 Task: Look for space in Silva Jardim, Brazil from 12th June, 2023 to 15th June, 2023 for 2 adults in price range Rs.10000 to Rs.15000. Place can be entire place with 1  bedroom having 1 bed and 1 bathroom. Property type can be hotel. Amenities needed are: washing machine, . Booking option can be shelf check-in. Required host language is Spanish.
Action: Mouse moved to (438, 104)
Screenshot: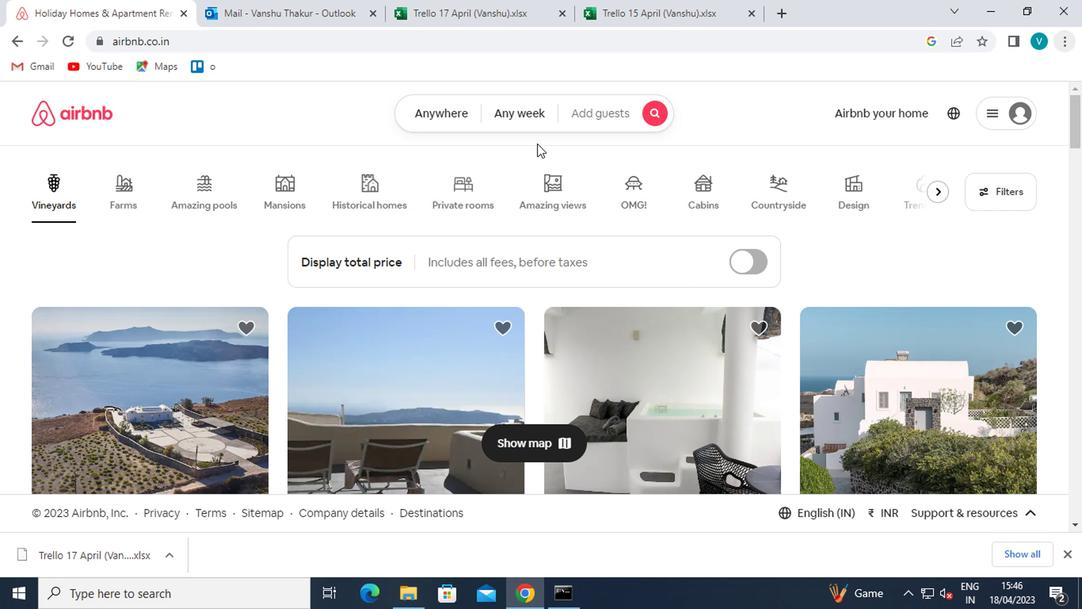 
Action: Mouse pressed left at (438, 104)
Screenshot: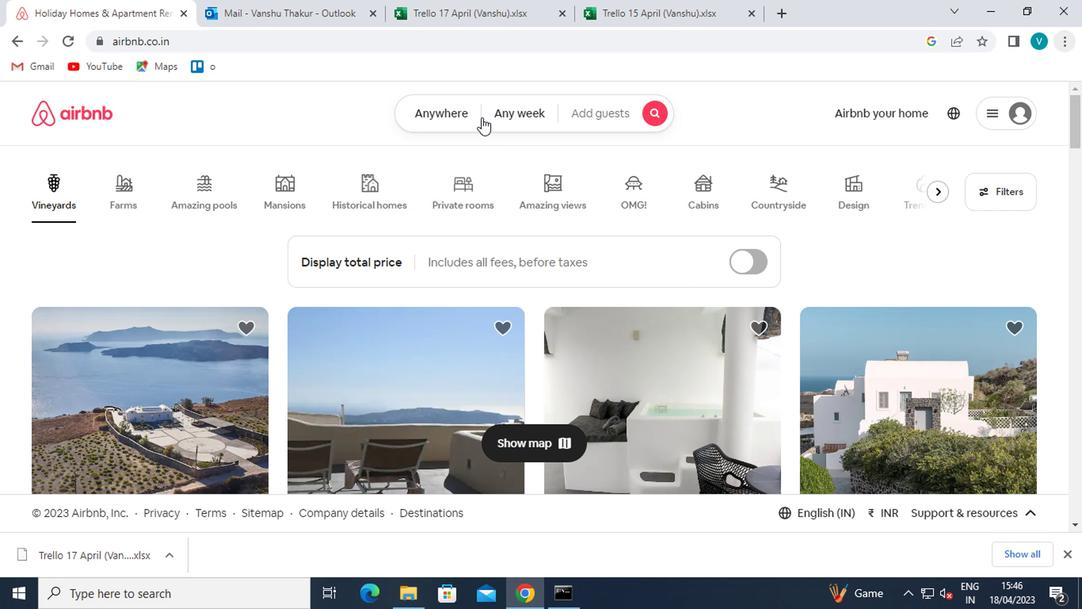 
Action: Mouse moved to (360, 192)
Screenshot: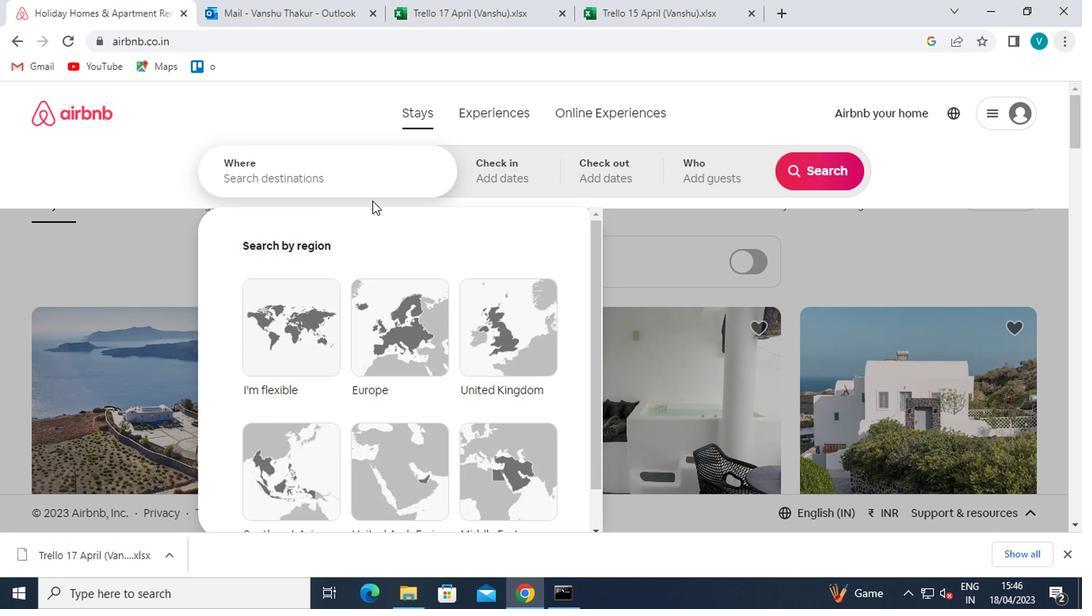 
Action: Mouse pressed left at (360, 192)
Screenshot: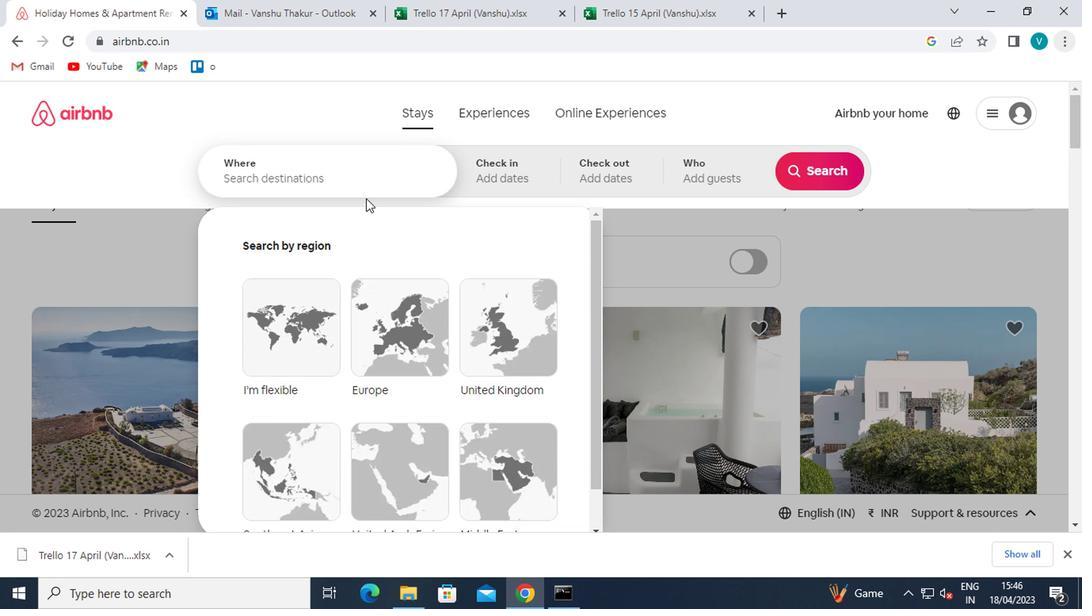 
Action: Mouse moved to (358, 182)
Screenshot: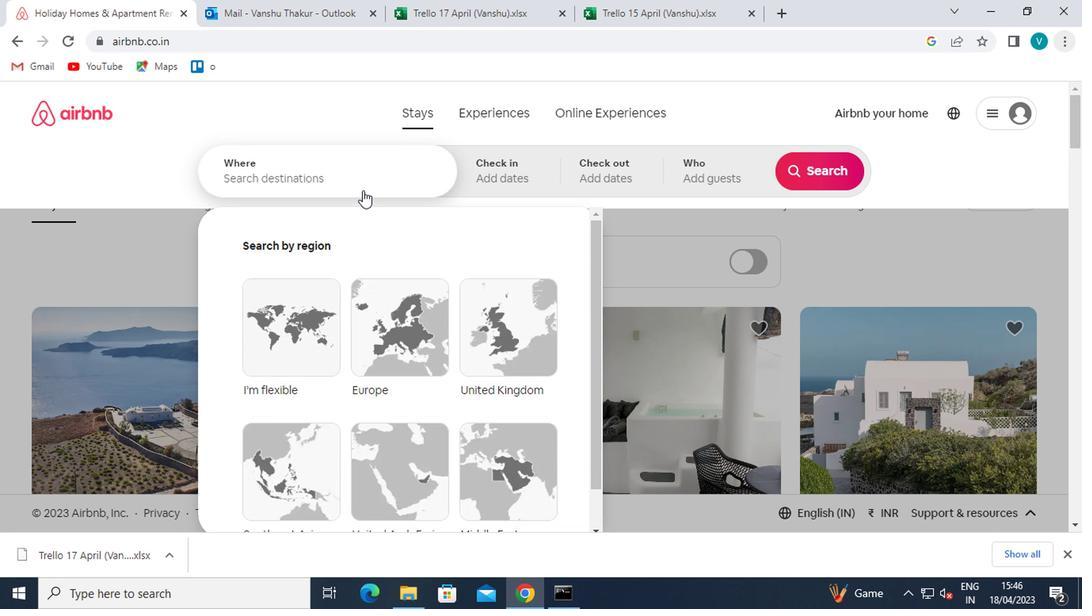 
Action: Mouse pressed left at (358, 182)
Screenshot: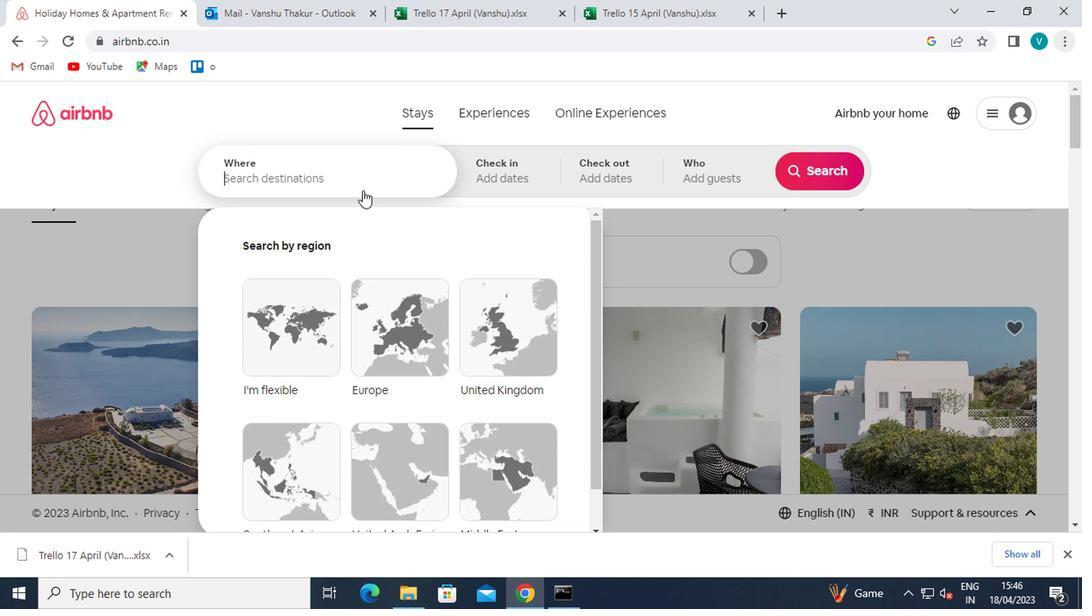 
Action: Key pressed <Key.shift>SILVA<Key.space><Key.shift>JARDIM
Screenshot: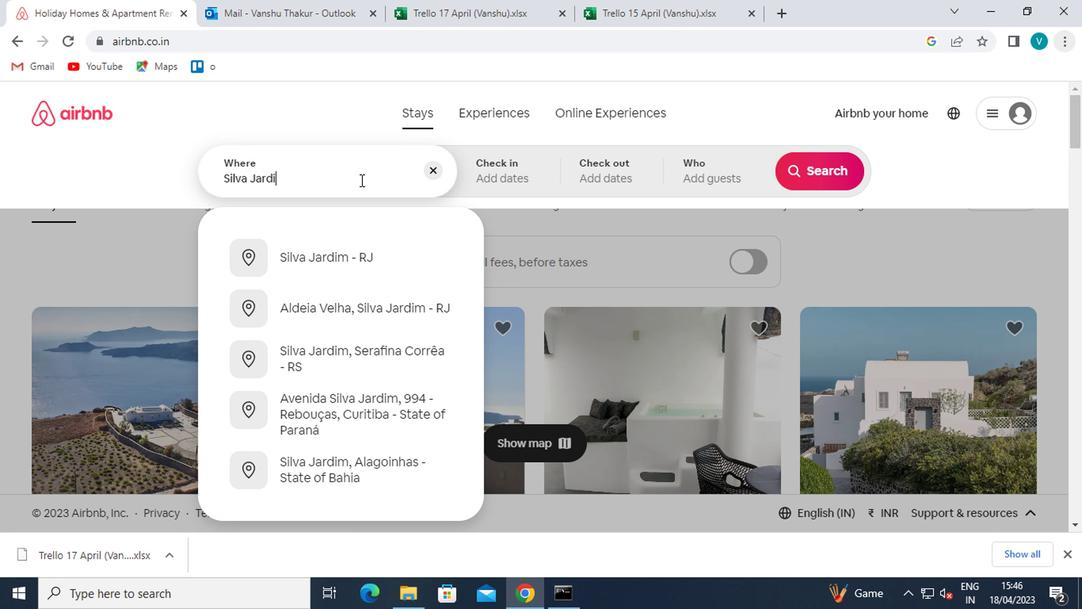 
Action: Mouse moved to (338, 263)
Screenshot: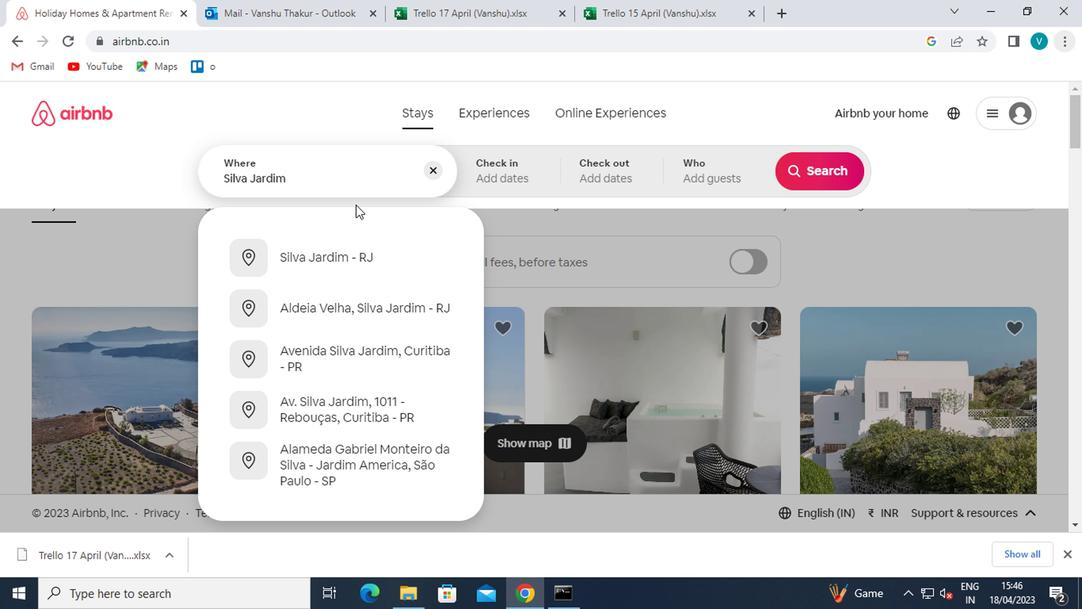 
Action: Mouse pressed left at (338, 263)
Screenshot: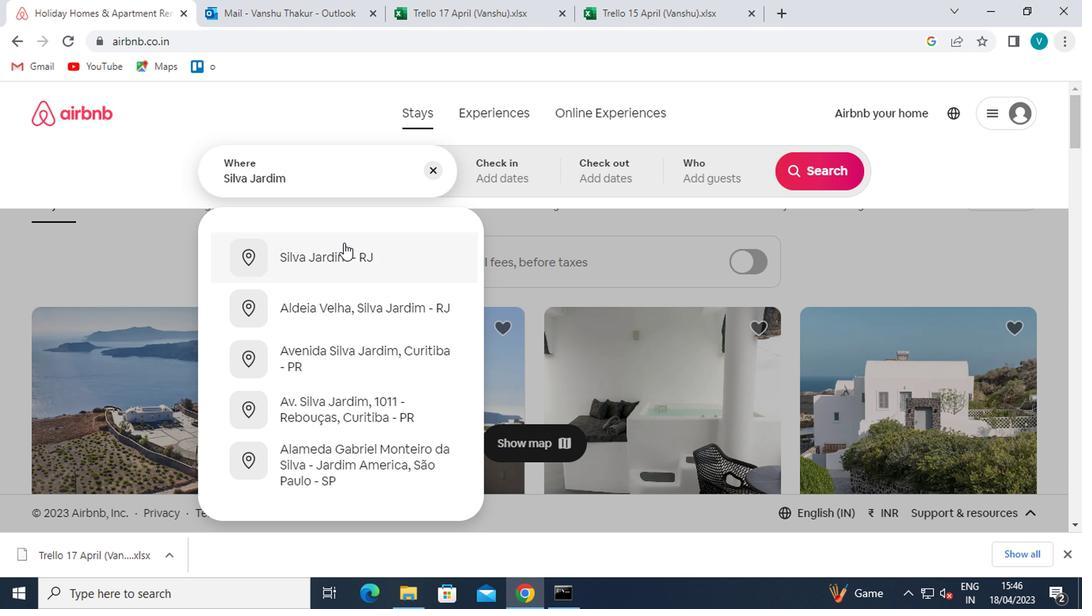 
Action: Mouse moved to (817, 297)
Screenshot: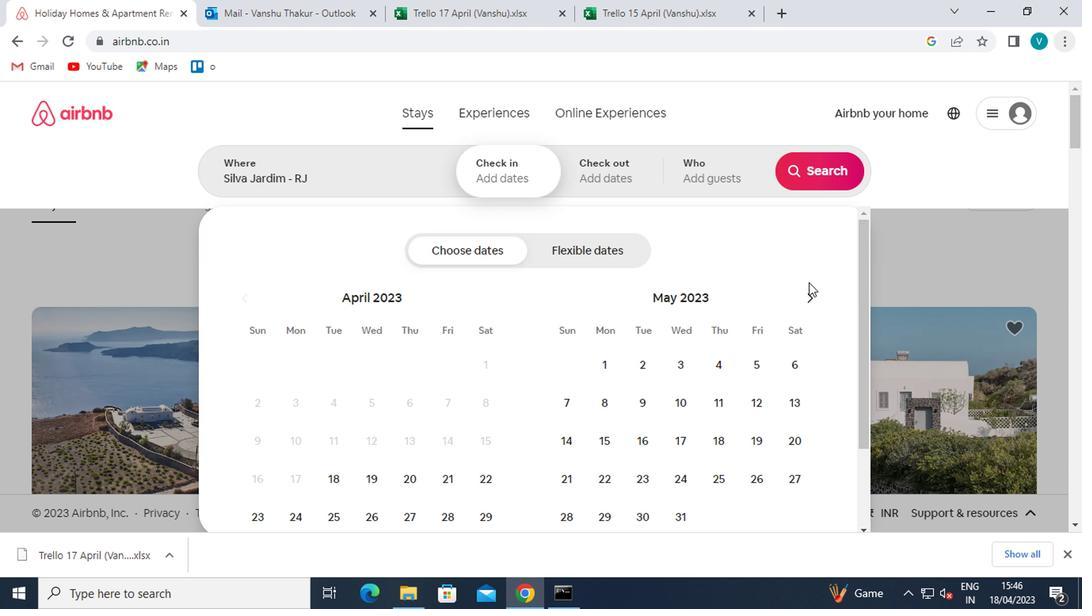 
Action: Mouse pressed left at (817, 297)
Screenshot: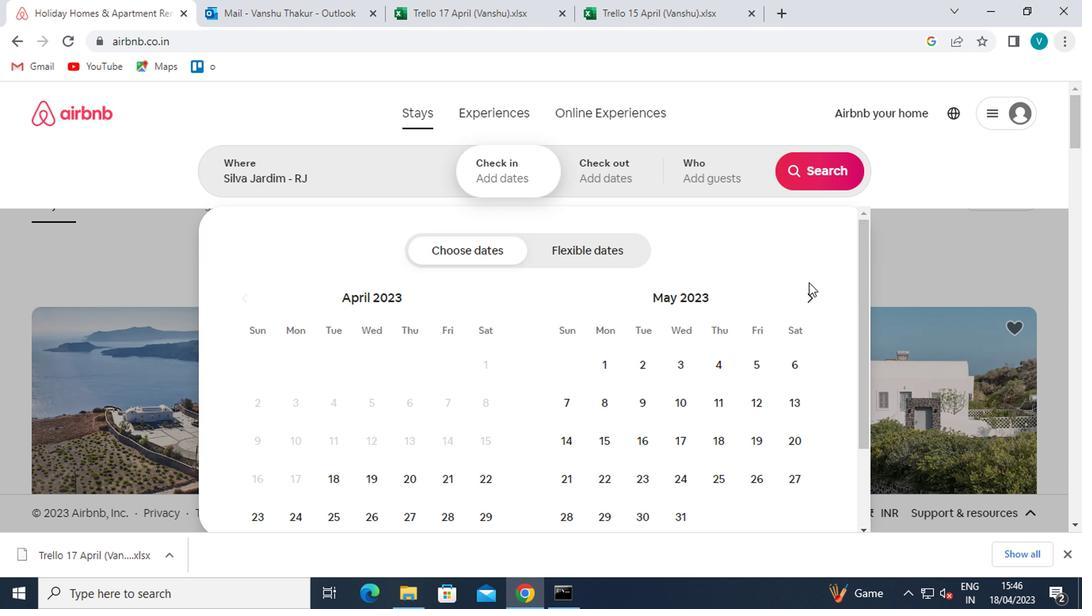 
Action: Mouse moved to (610, 437)
Screenshot: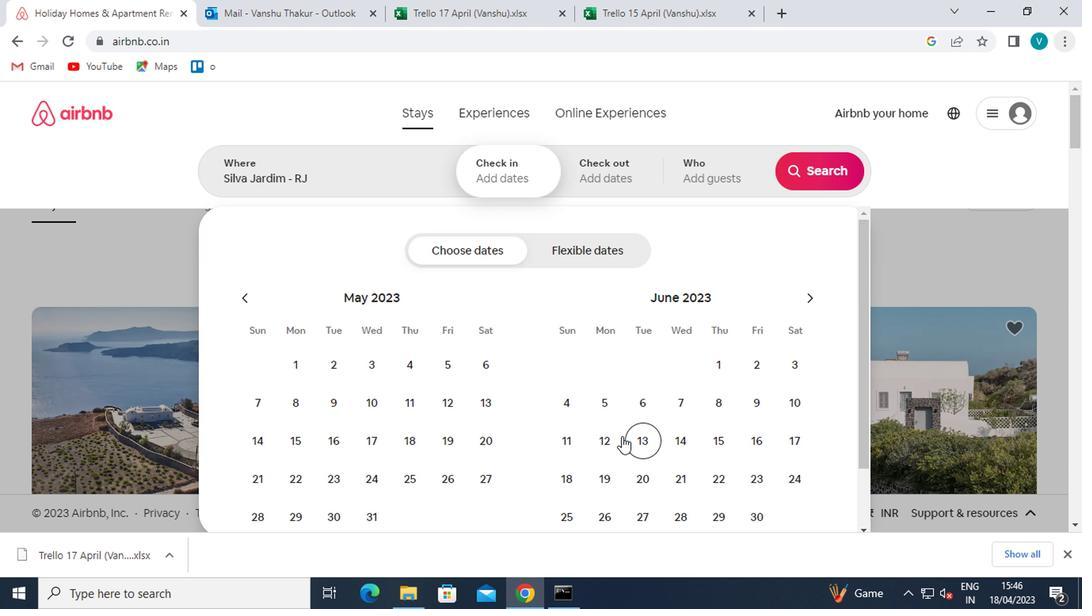 
Action: Mouse pressed left at (610, 437)
Screenshot: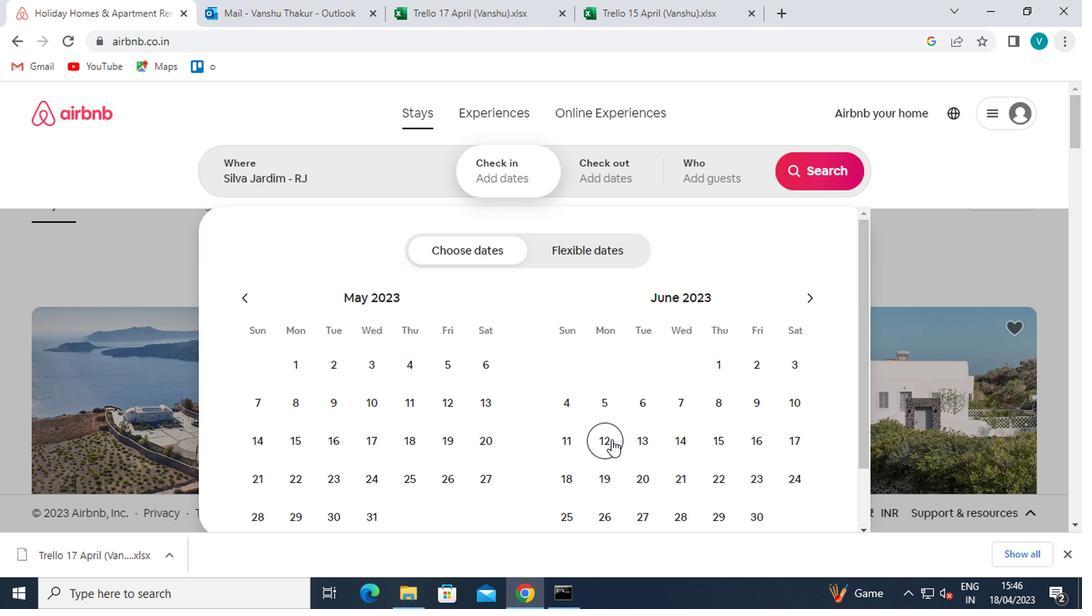 
Action: Mouse moved to (705, 438)
Screenshot: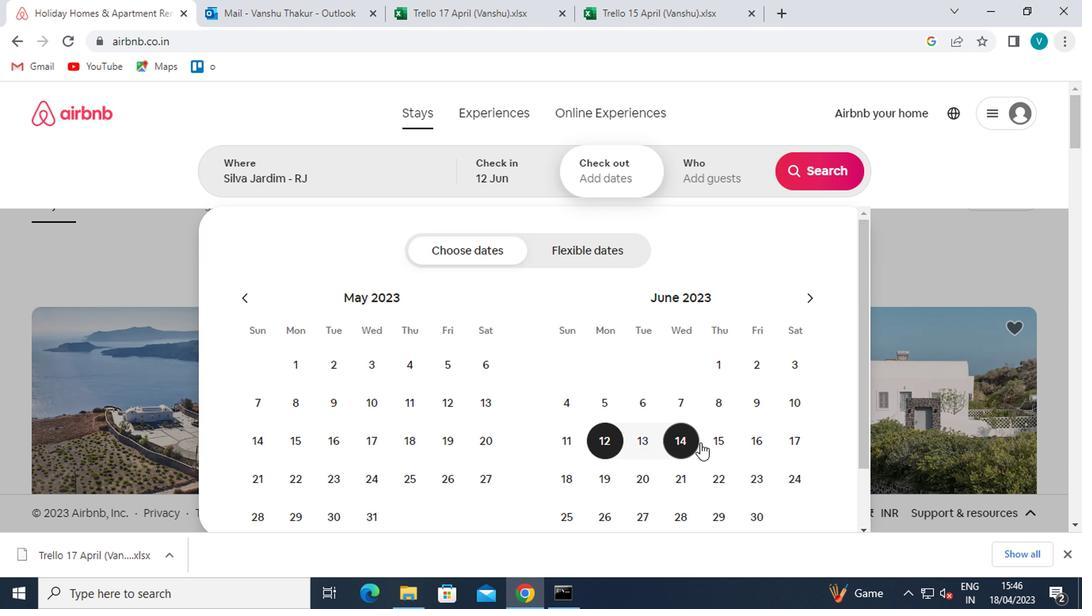 
Action: Mouse pressed left at (705, 438)
Screenshot: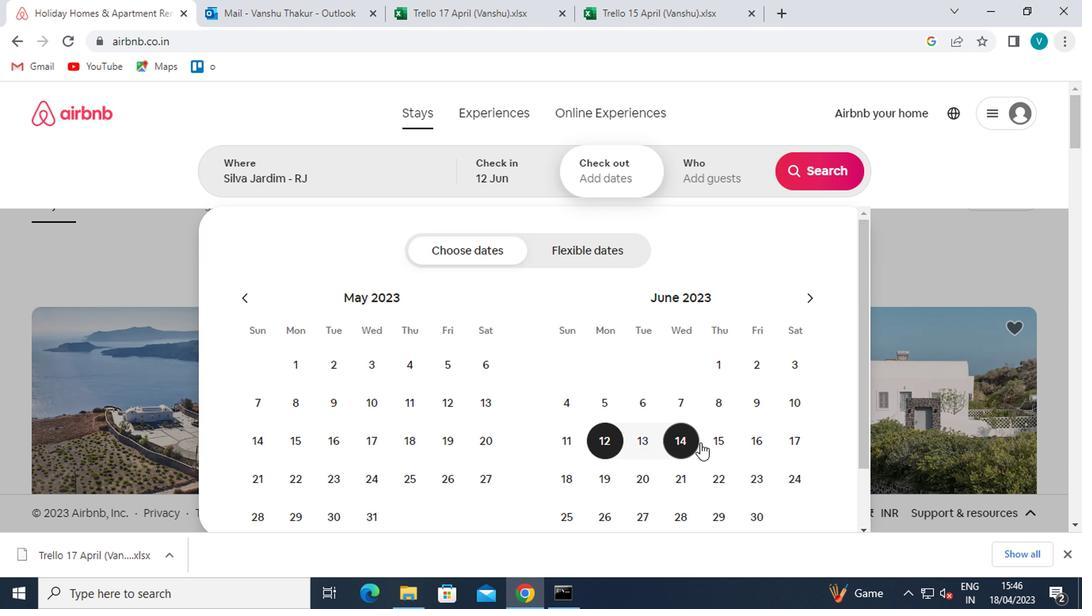 
Action: Mouse moved to (727, 183)
Screenshot: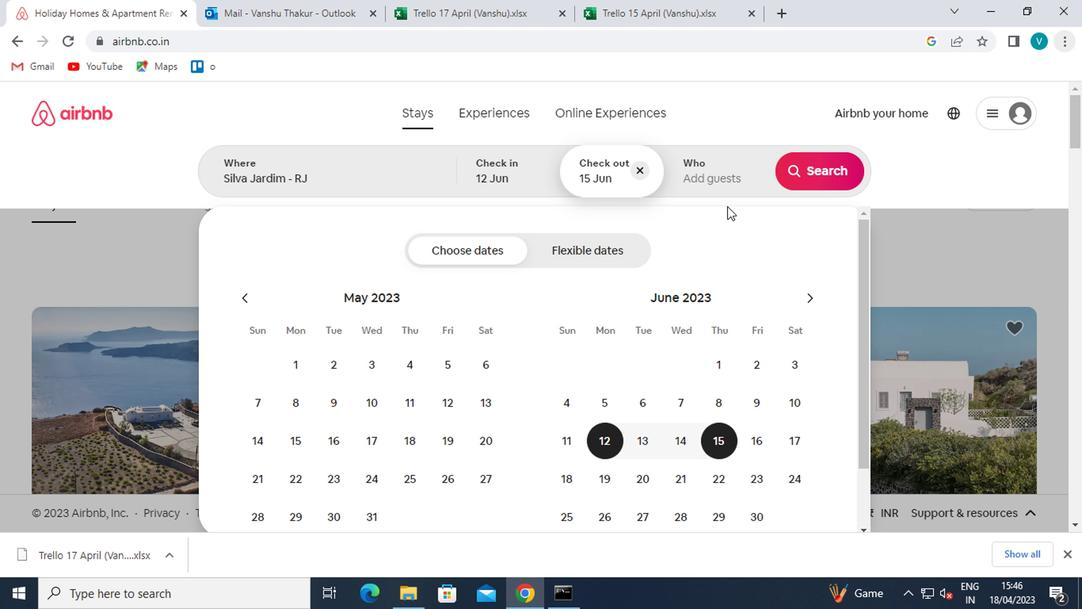 
Action: Mouse pressed left at (727, 183)
Screenshot: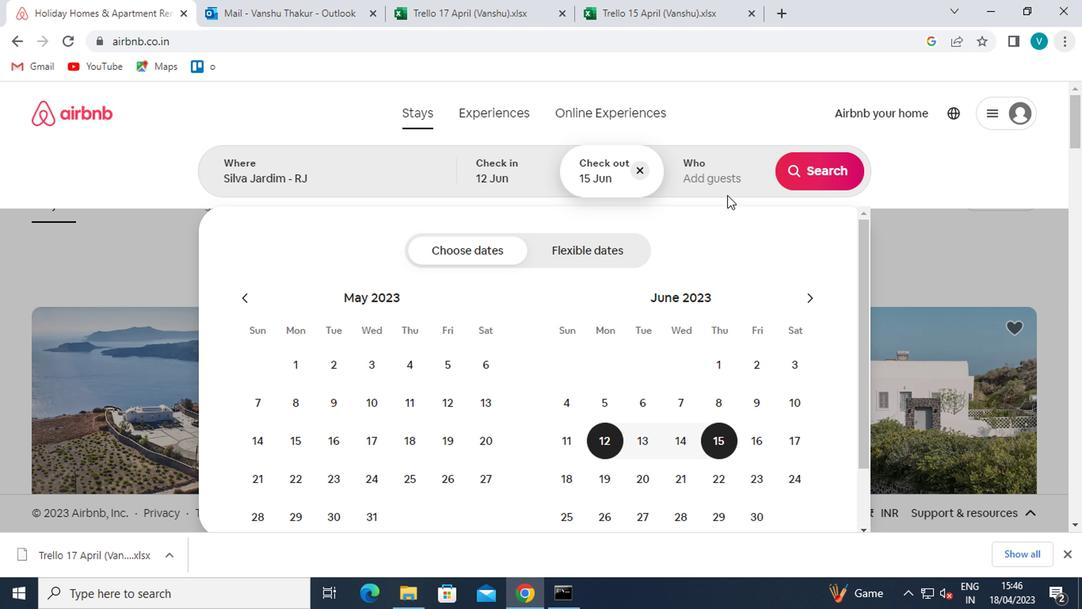 
Action: Mouse moved to (823, 254)
Screenshot: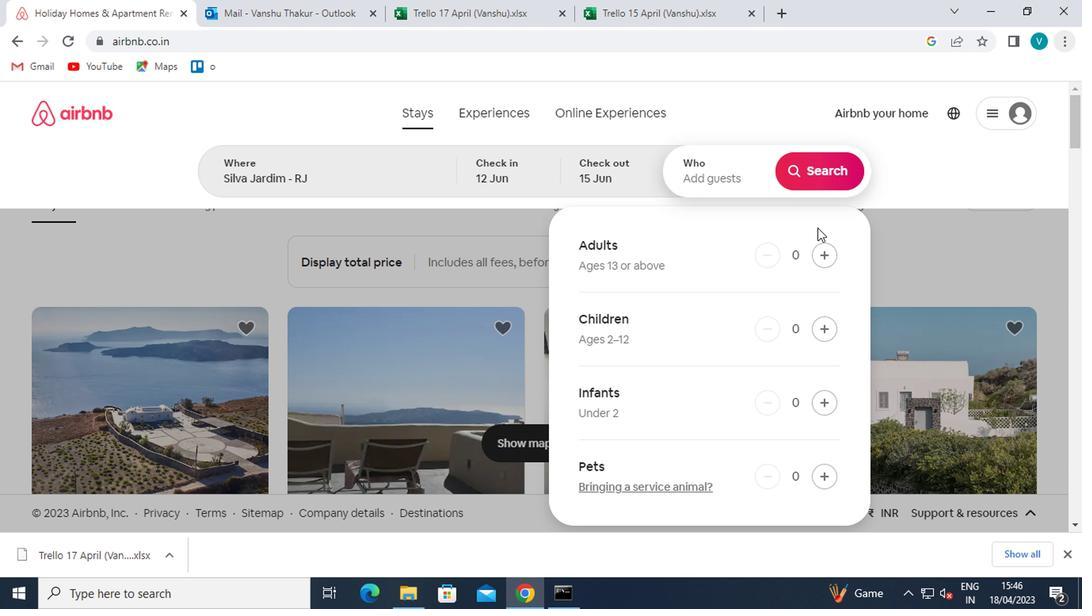 
Action: Mouse pressed left at (823, 254)
Screenshot: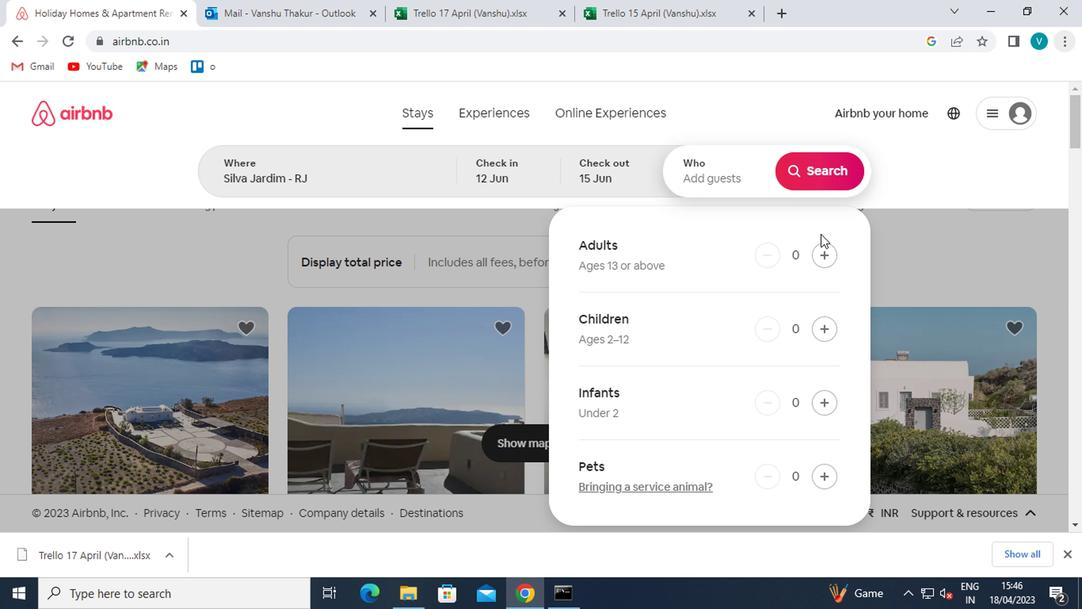 
Action: Mouse pressed left at (823, 254)
Screenshot: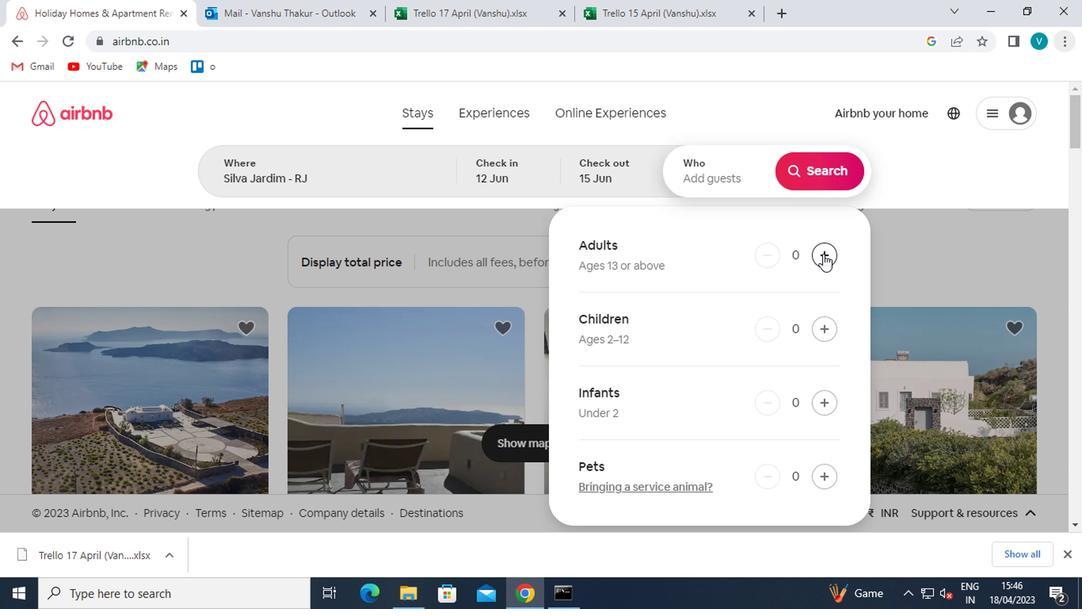 
Action: Mouse moved to (811, 183)
Screenshot: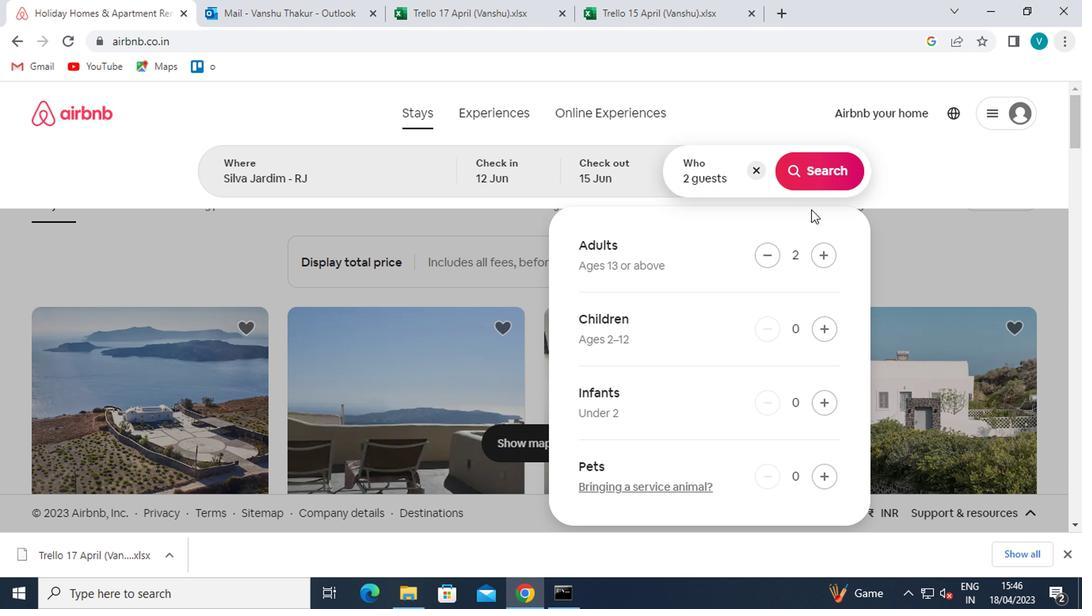
Action: Mouse pressed left at (811, 183)
Screenshot: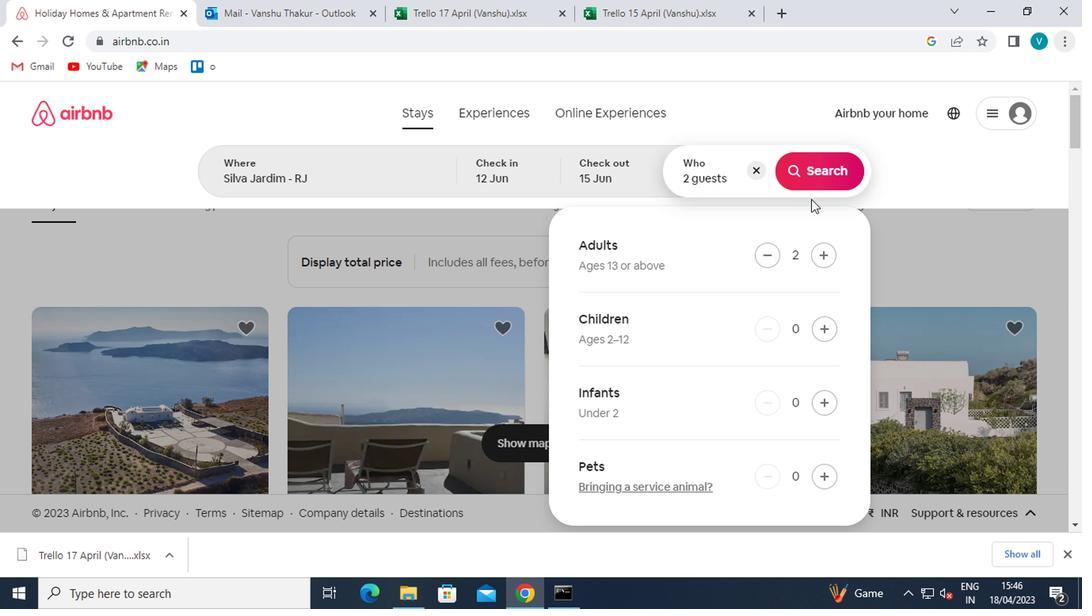 
Action: Mouse moved to (1007, 173)
Screenshot: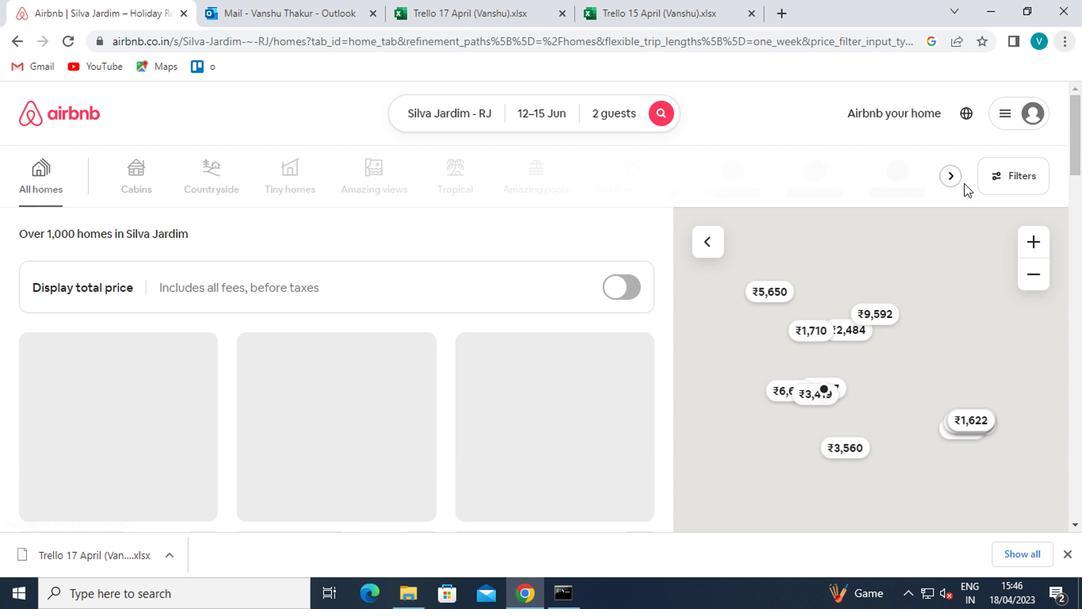 
Action: Mouse pressed left at (1007, 173)
Screenshot: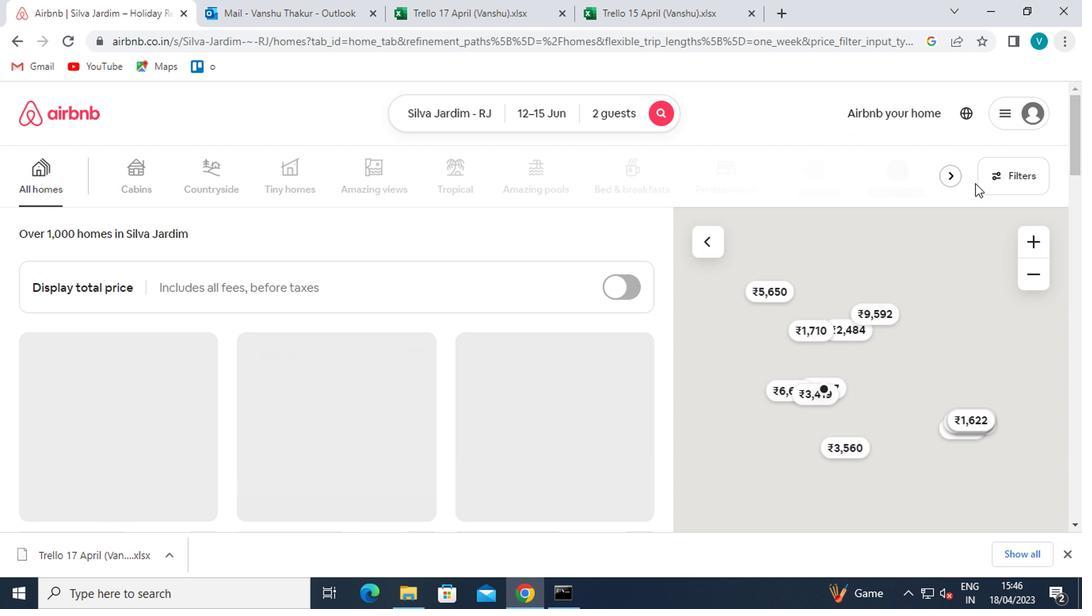 
Action: Mouse moved to (387, 366)
Screenshot: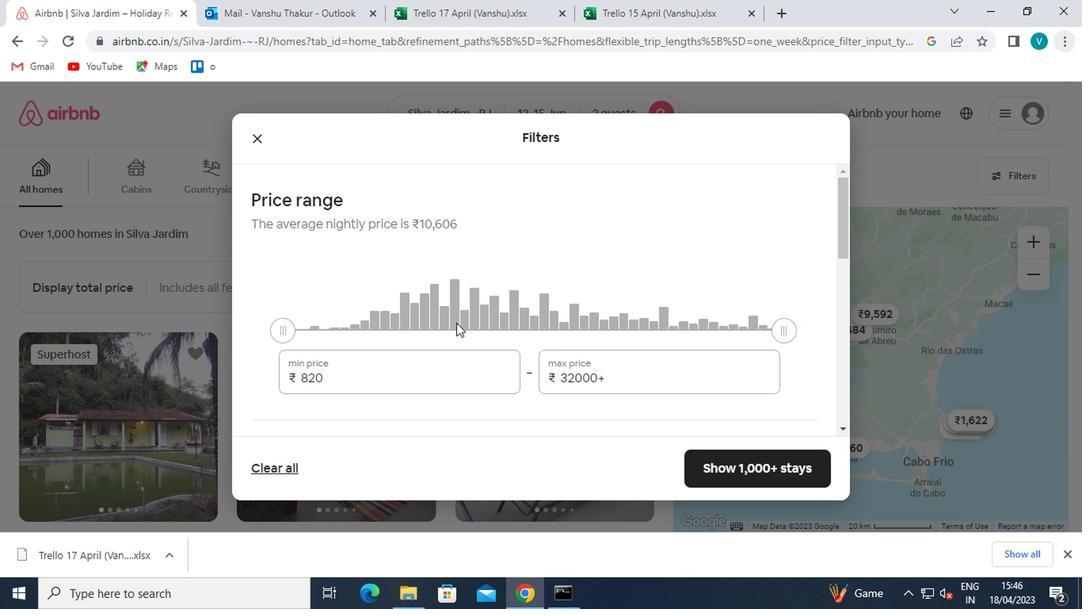 
Action: Mouse pressed left at (387, 366)
Screenshot: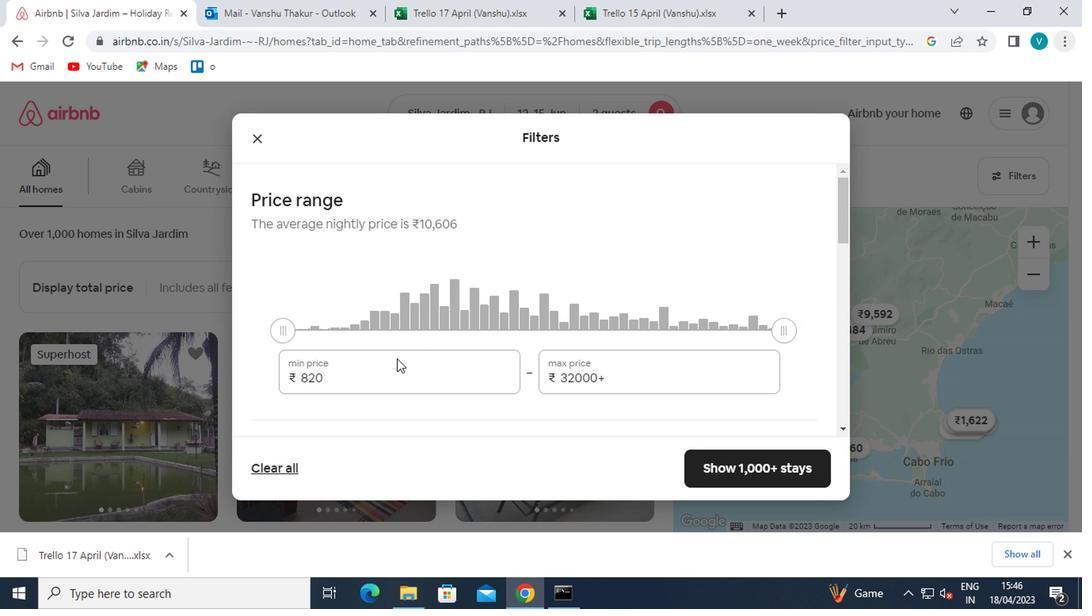 
Action: Key pressed <Key.backspace><Key.backspace><Key.backspace>10000
Screenshot: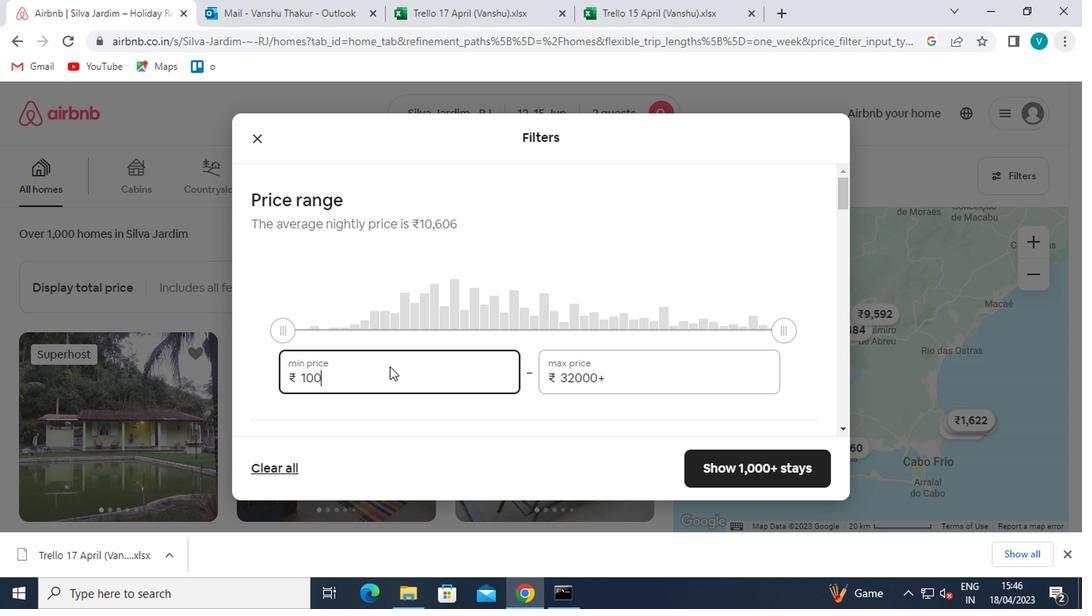 
Action: Mouse moved to (640, 392)
Screenshot: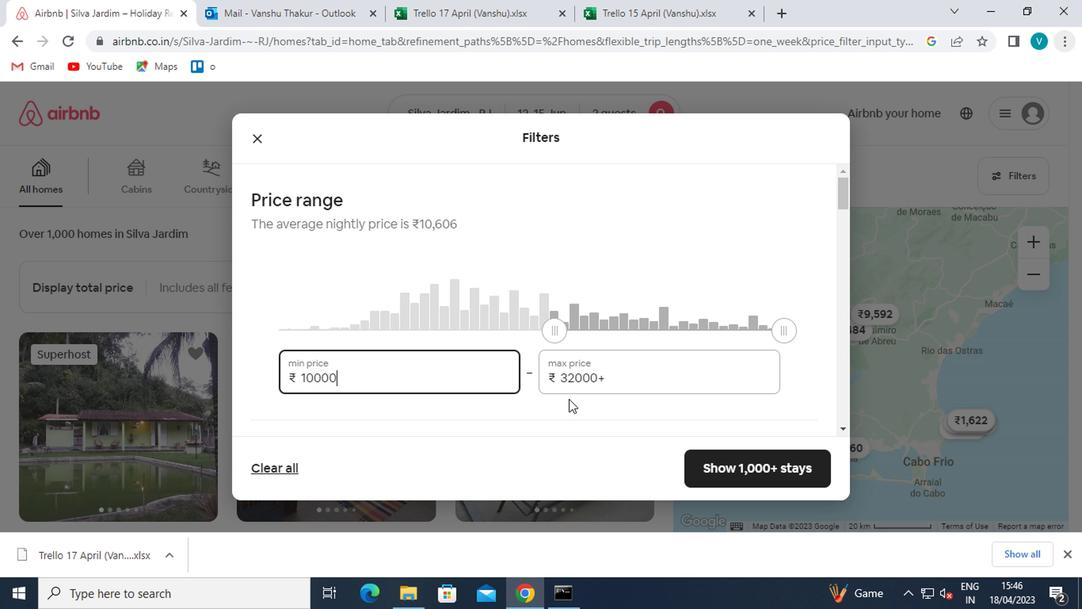 
Action: Mouse pressed left at (640, 392)
Screenshot: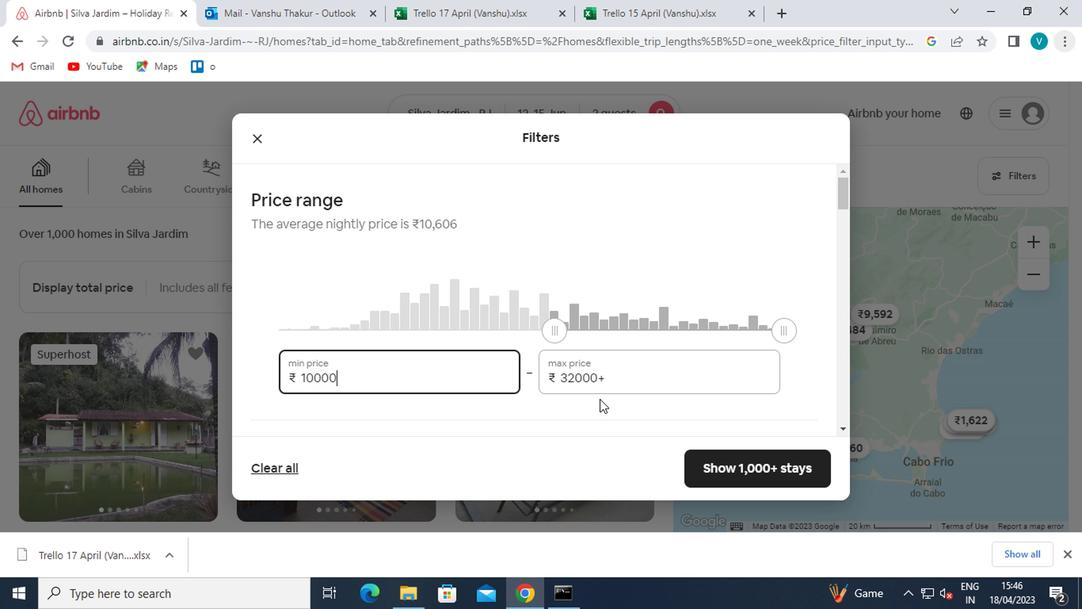 
Action: Mouse moved to (646, 384)
Screenshot: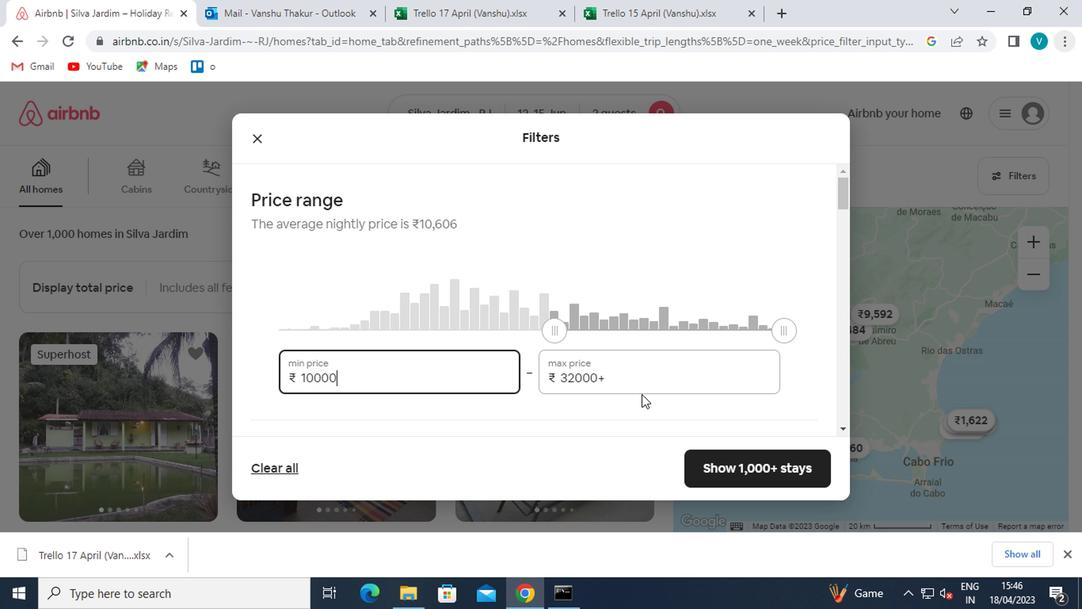 
Action: Mouse pressed left at (646, 384)
Screenshot: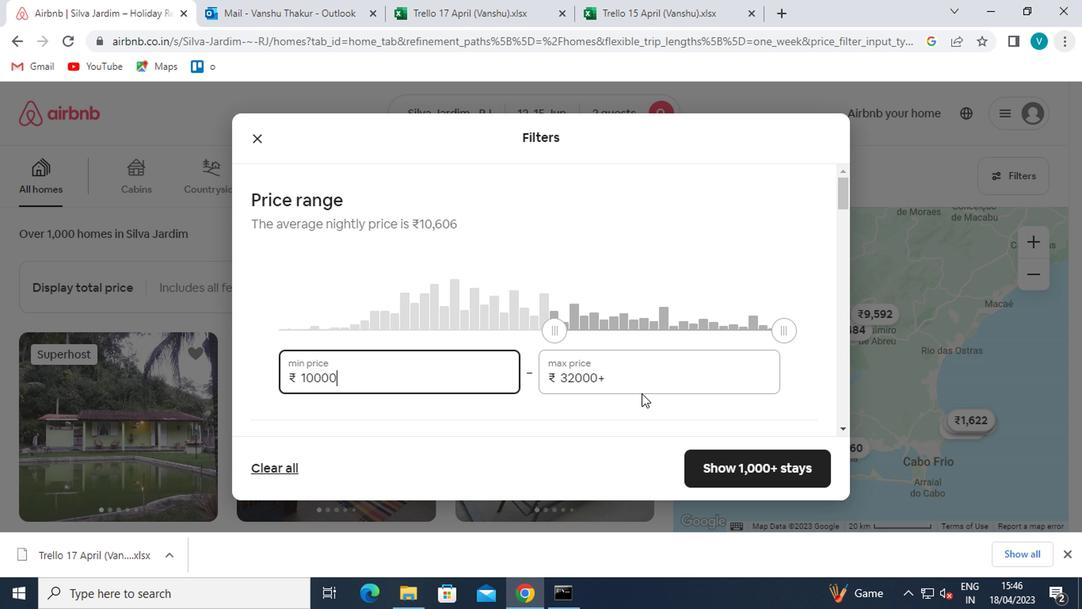 
Action: Mouse moved to (561, 327)
Screenshot: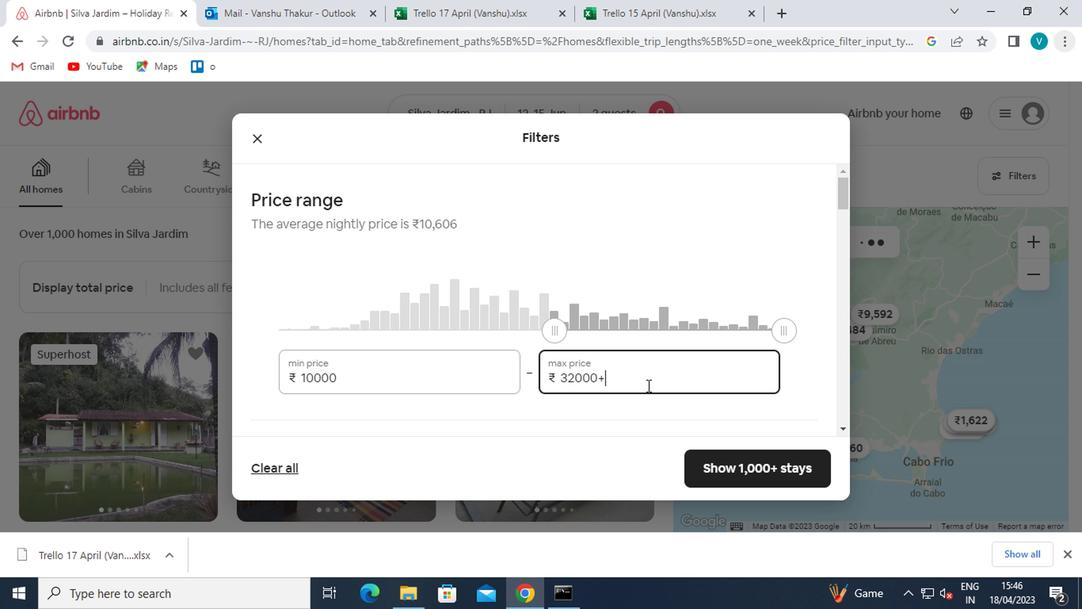 
Action: Key pressed <Key.backspace><Key.backspace><Key.backspace><Key.backspace><Key.backspace><Key.backspace>150000<Key.backspace>
Screenshot: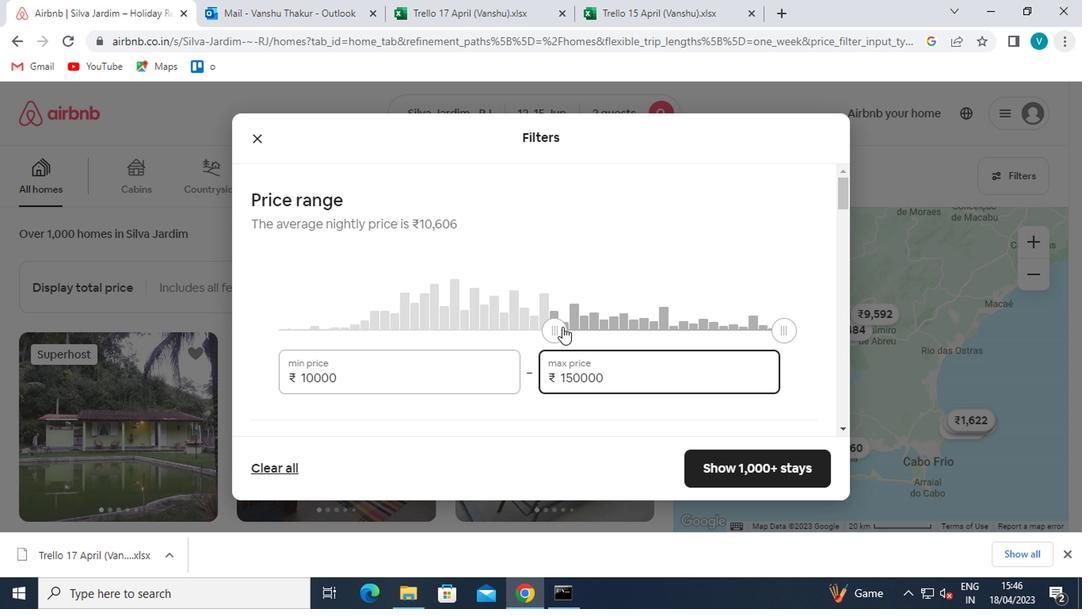 
Action: Mouse moved to (561, 337)
Screenshot: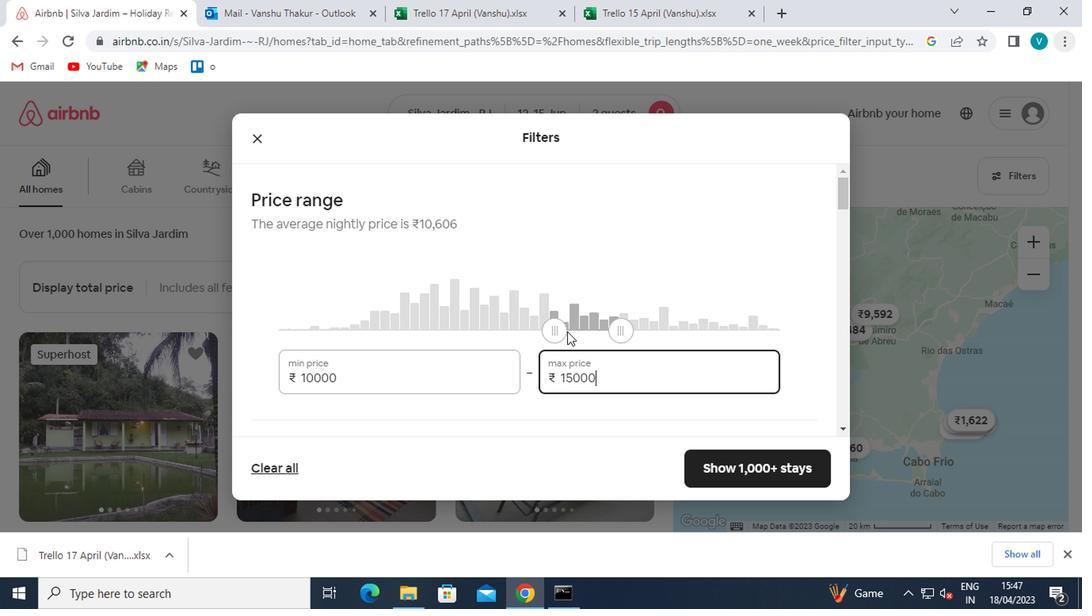 
Action: Mouse scrolled (561, 336) with delta (0, -1)
Screenshot: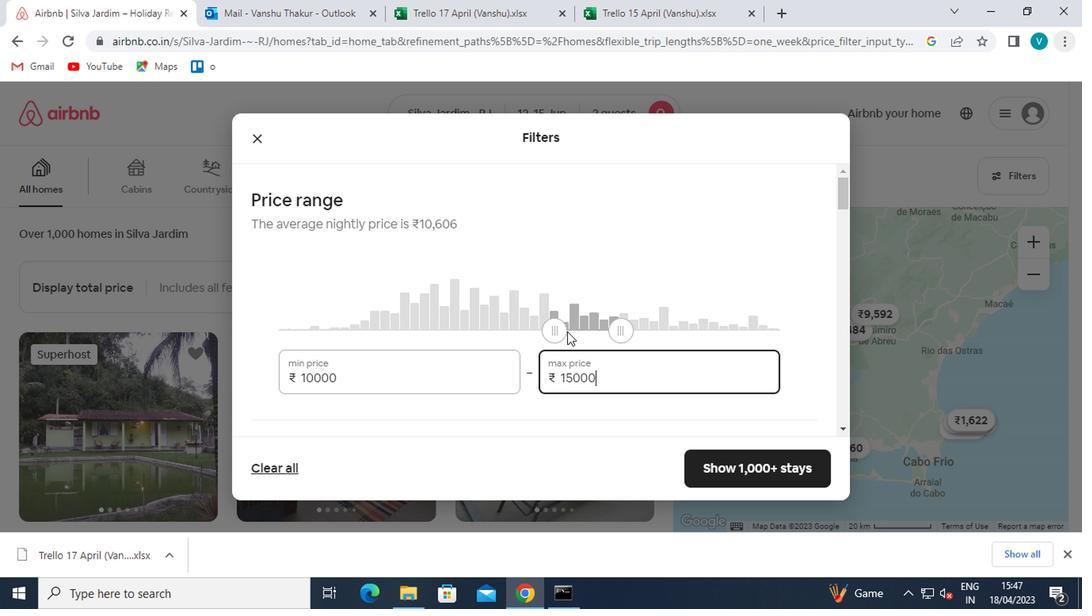 
Action: Mouse scrolled (561, 336) with delta (0, -1)
Screenshot: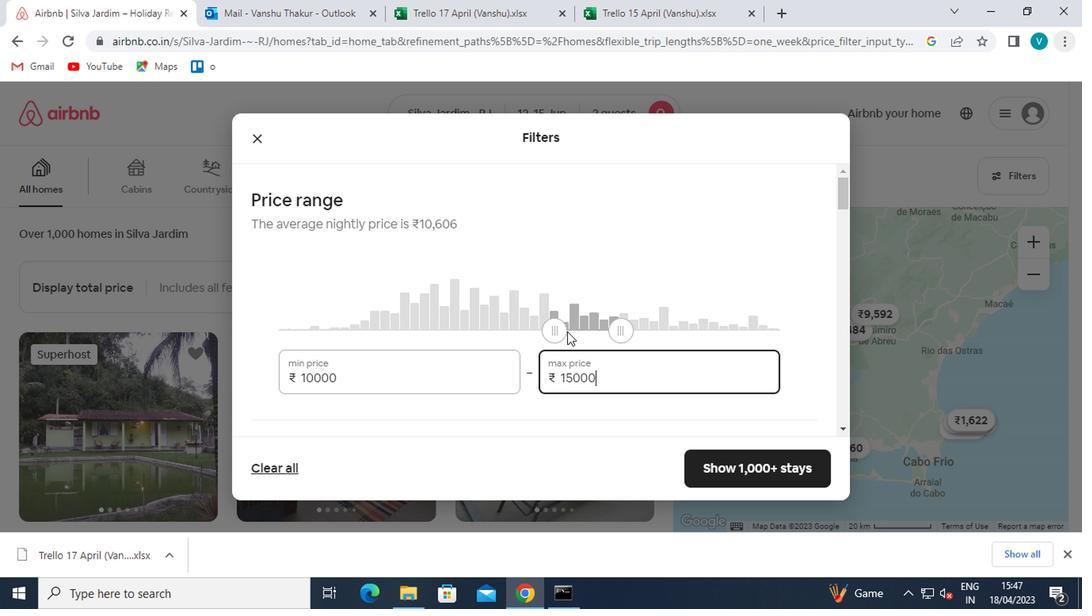 
Action: Mouse moved to (273, 346)
Screenshot: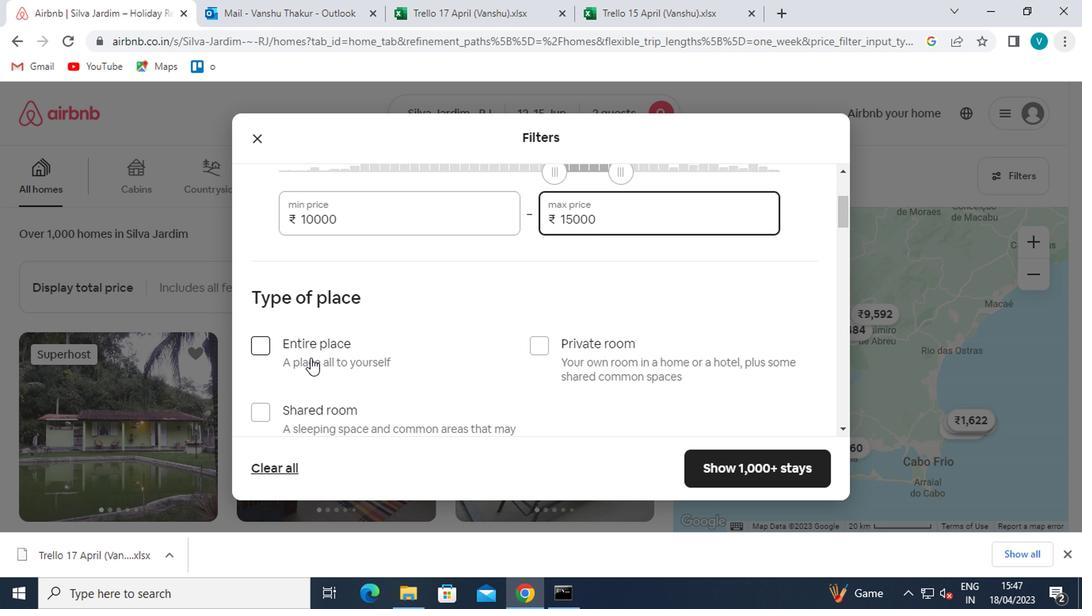 
Action: Mouse pressed left at (273, 346)
Screenshot: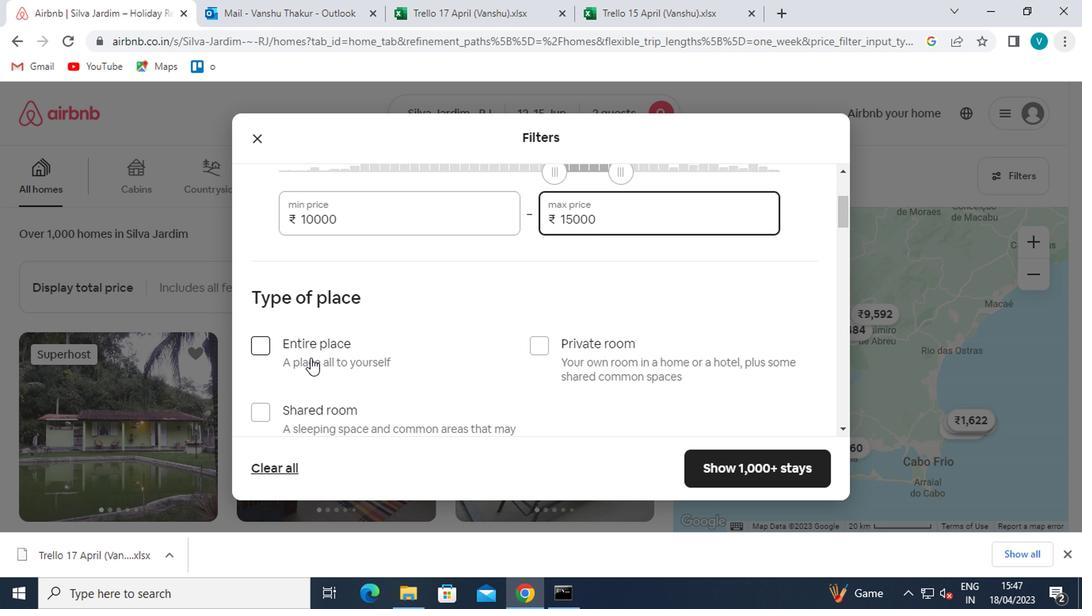 
Action: Mouse moved to (289, 345)
Screenshot: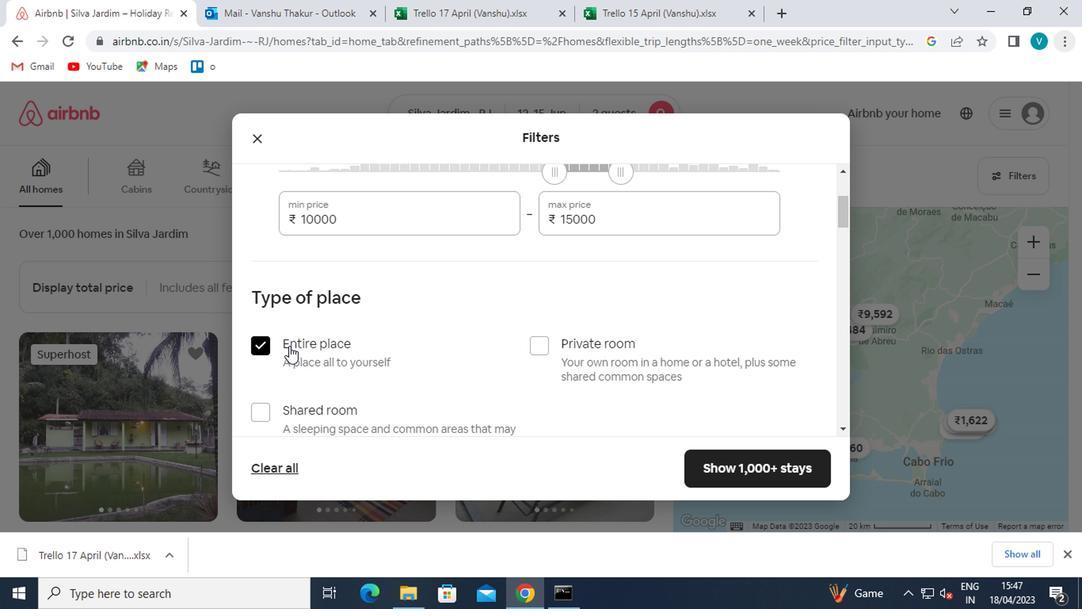 
Action: Mouse scrolled (289, 345) with delta (0, 0)
Screenshot: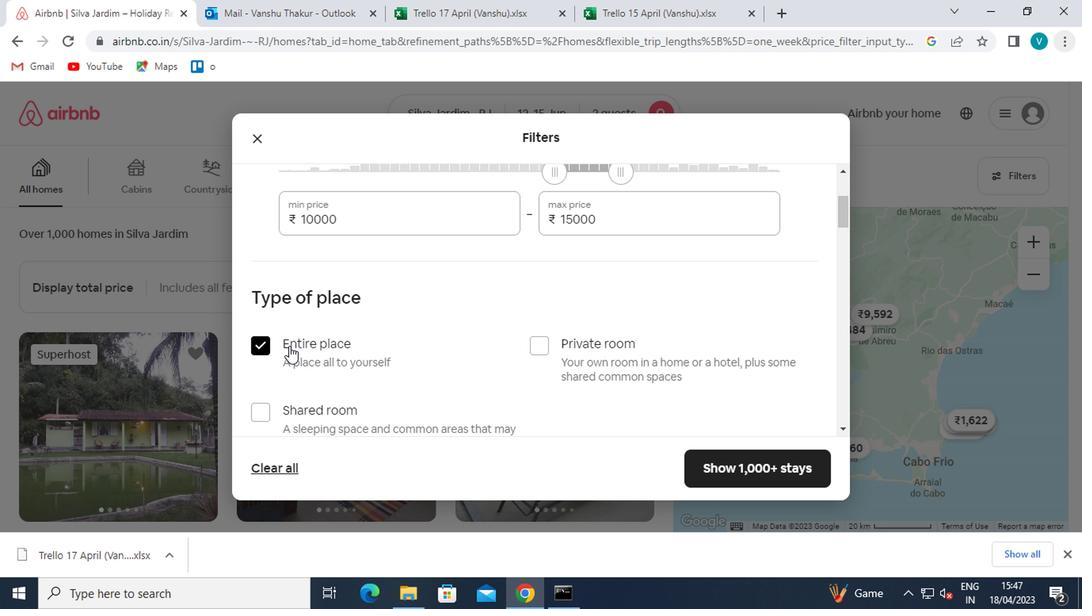 
Action: Mouse moved to (290, 346)
Screenshot: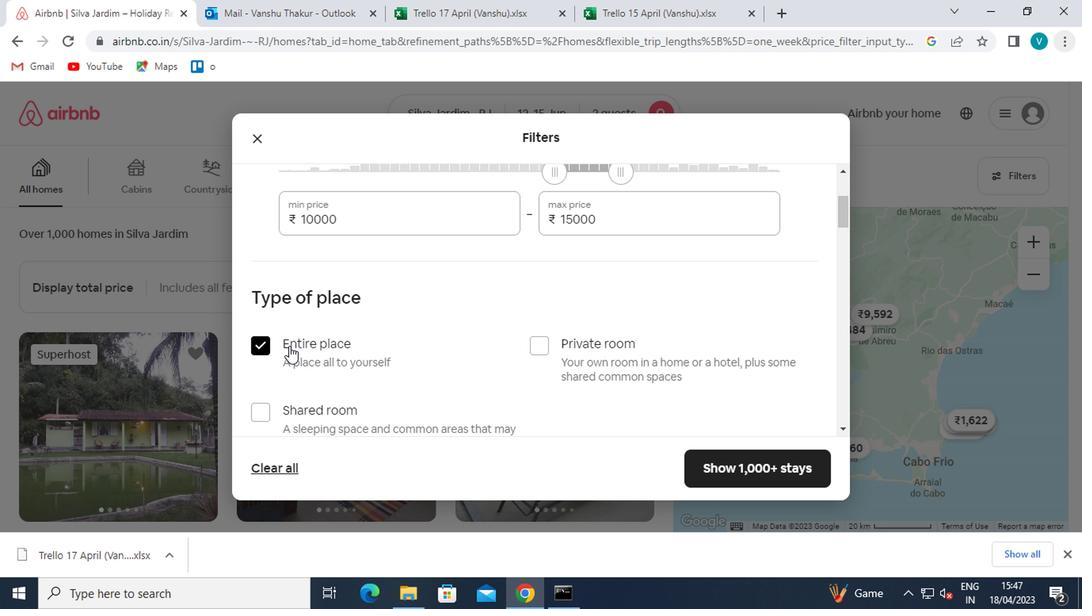 
Action: Mouse scrolled (290, 345) with delta (0, 0)
Screenshot: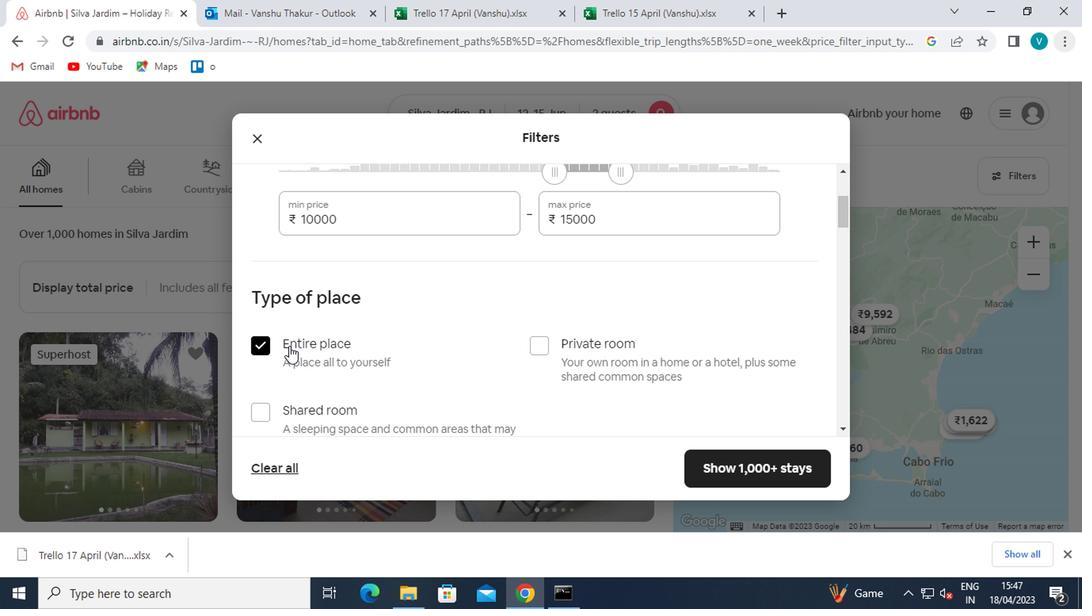 
Action: Mouse moved to (323, 348)
Screenshot: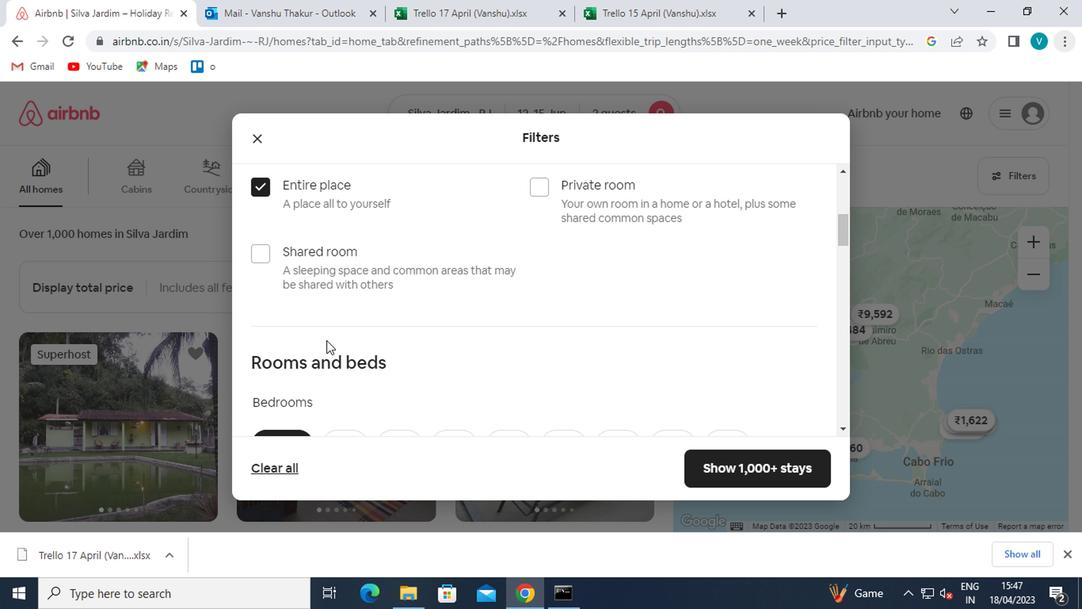 
Action: Mouse scrolled (323, 347) with delta (0, 0)
Screenshot: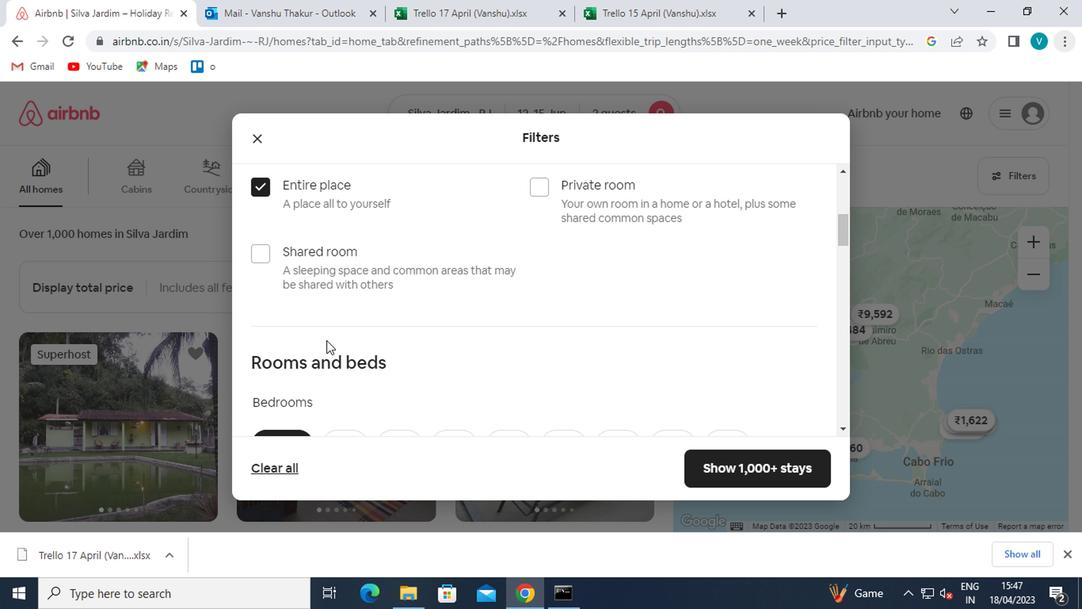 
Action: Mouse moved to (338, 370)
Screenshot: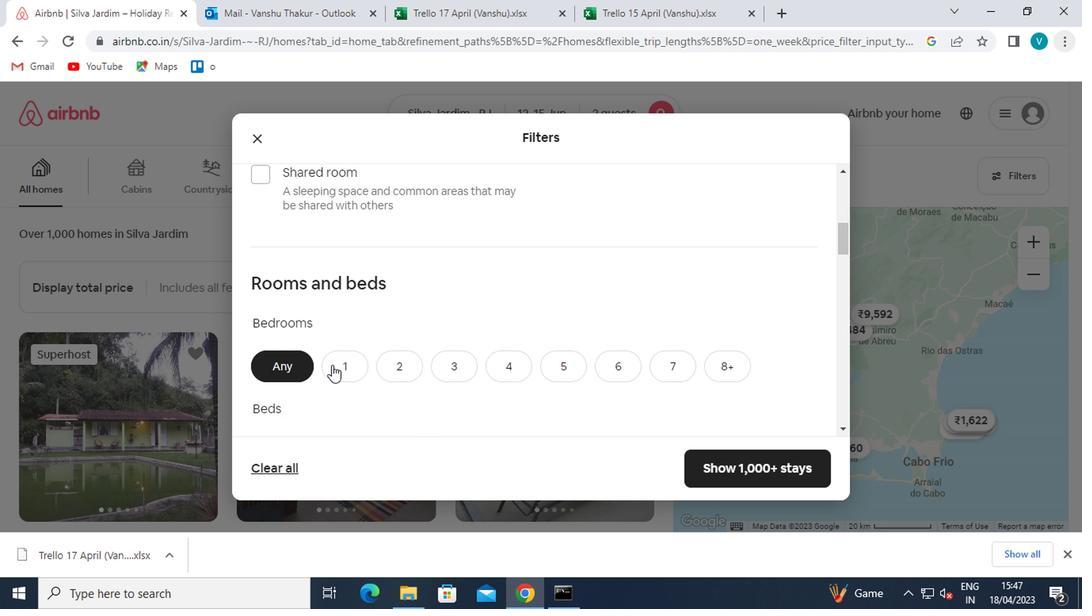 
Action: Mouse pressed left at (338, 370)
Screenshot: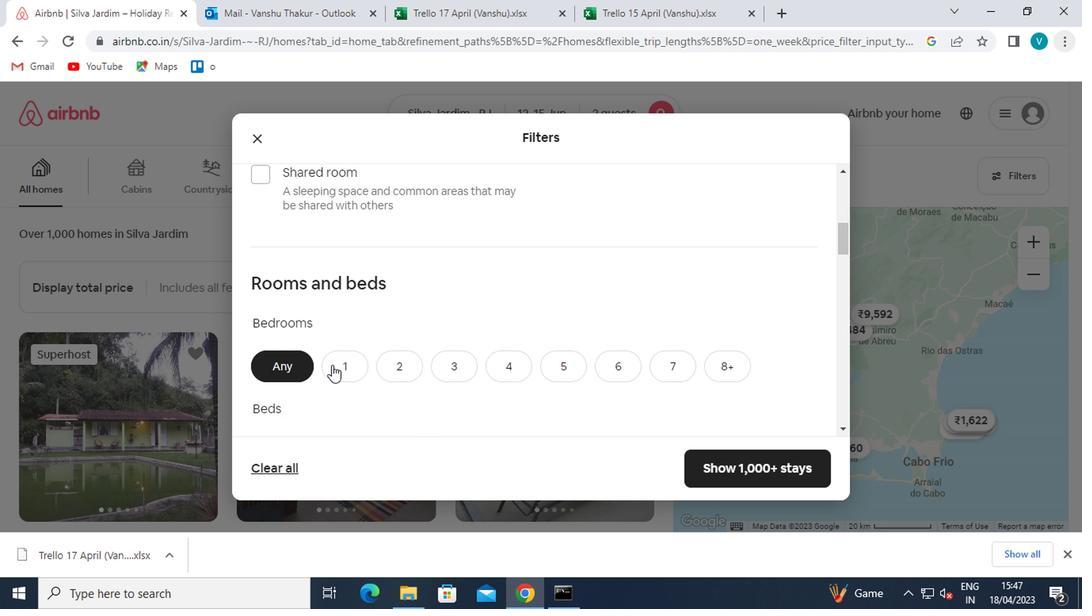 
Action: Mouse moved to (340, 371)
Screenshot: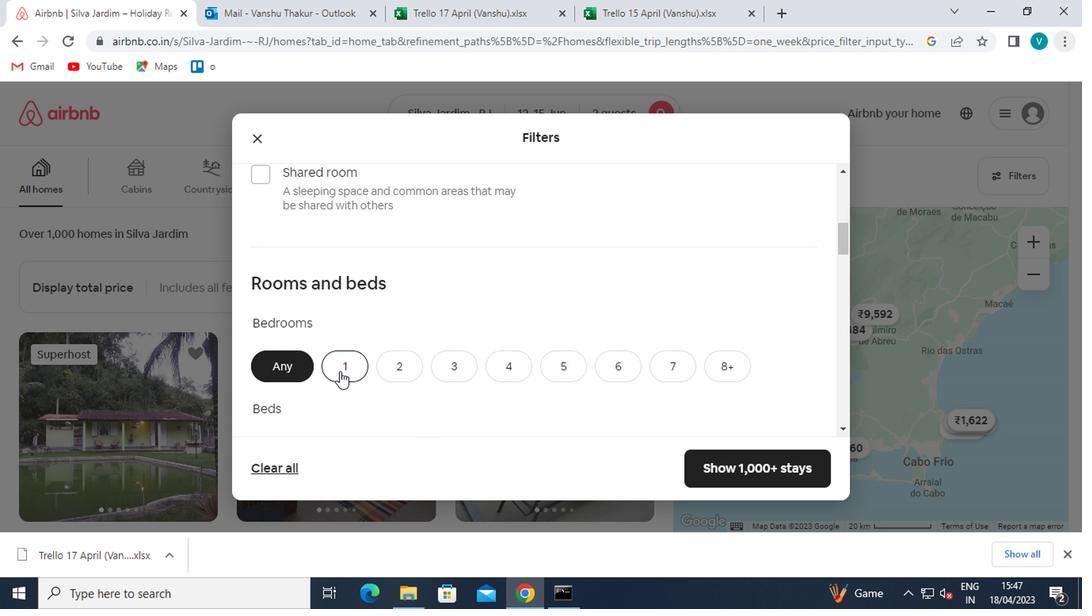 
Action: Mouse scrolled (340, 370) with delta (0, -1)
Screenshot: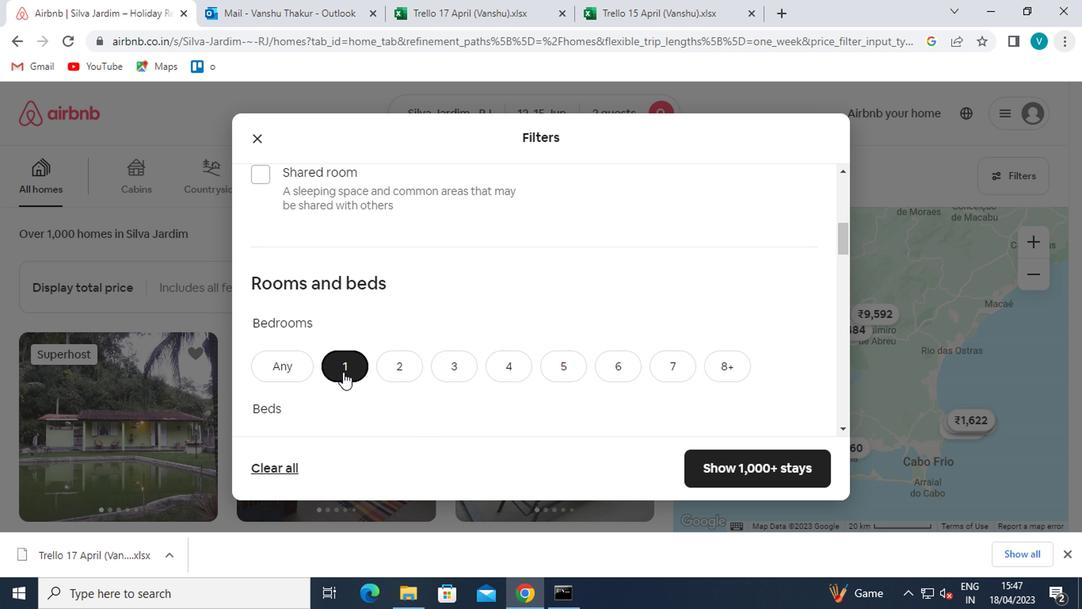 
Action: Mouse scrolled (340, 370) with delta (0, -1)
Screenshot: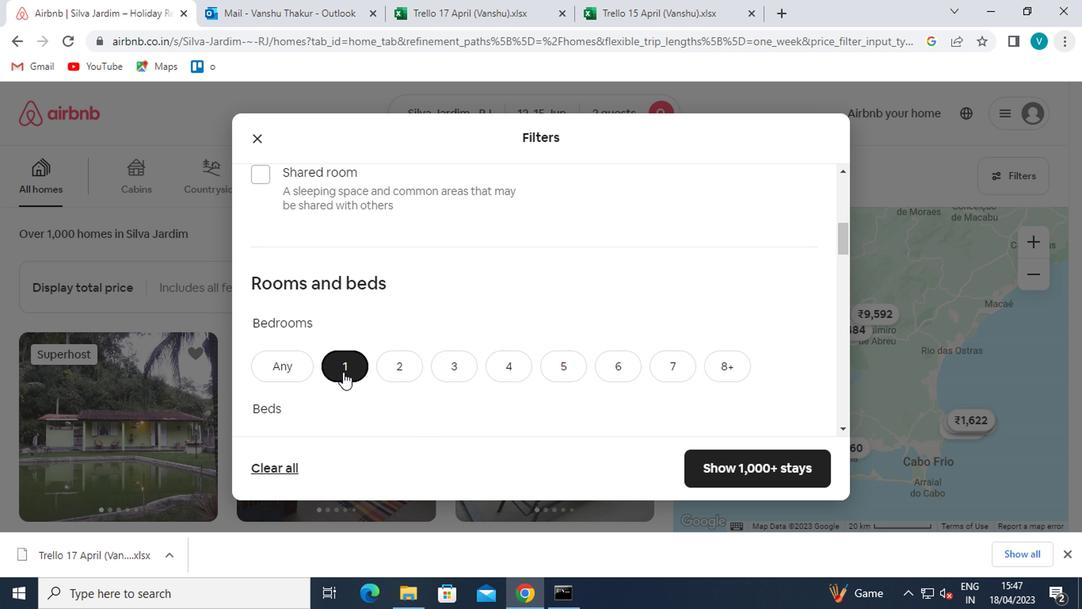 
Action: Mouse moved to (345, 292)
Screenshot: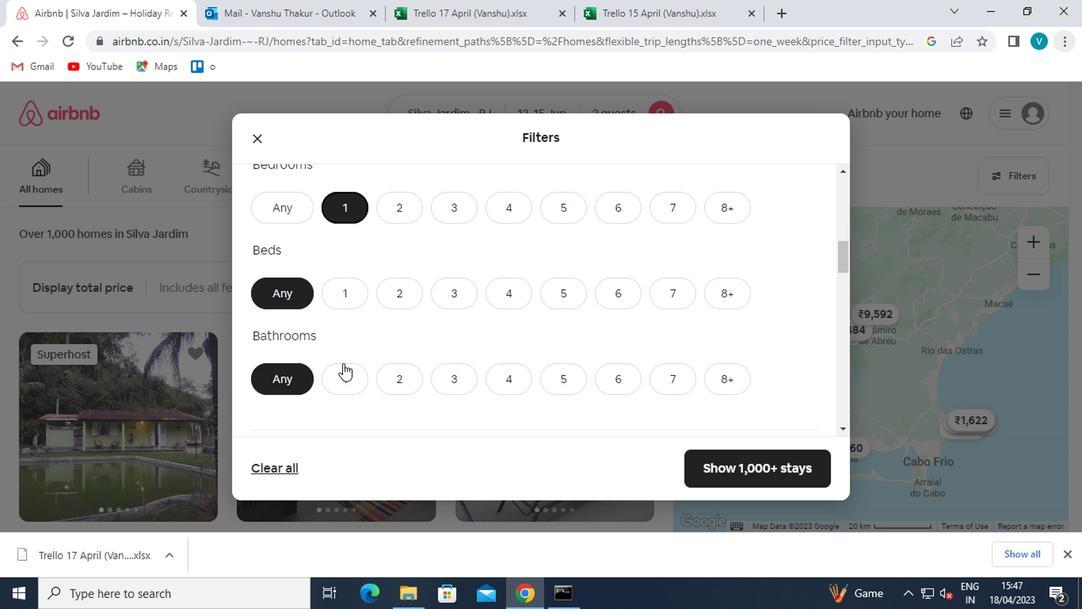 
Action: Mouse pressed left at (345, 292)
Screenshot: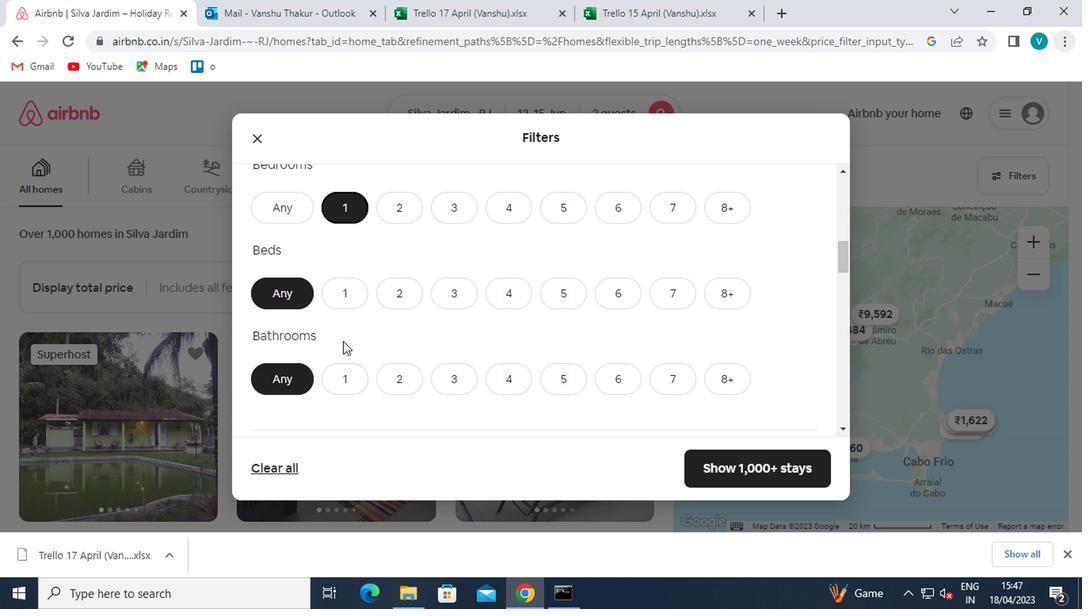 
Action: Mouse moved to (338, 358)
Screenshot: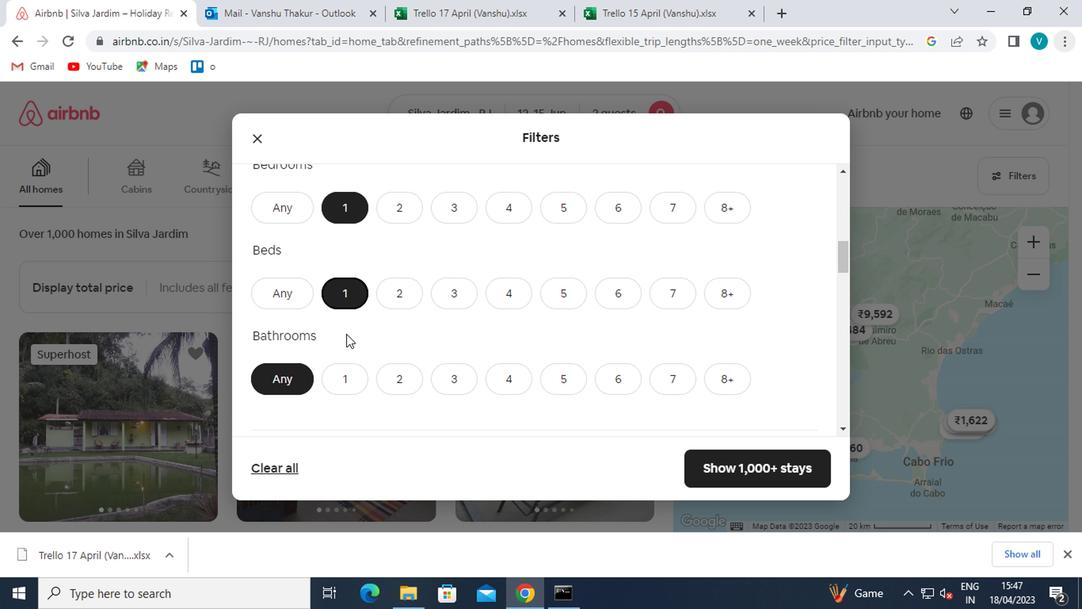 
Action: Mouse pressed left at (338, 358)
Screenshot: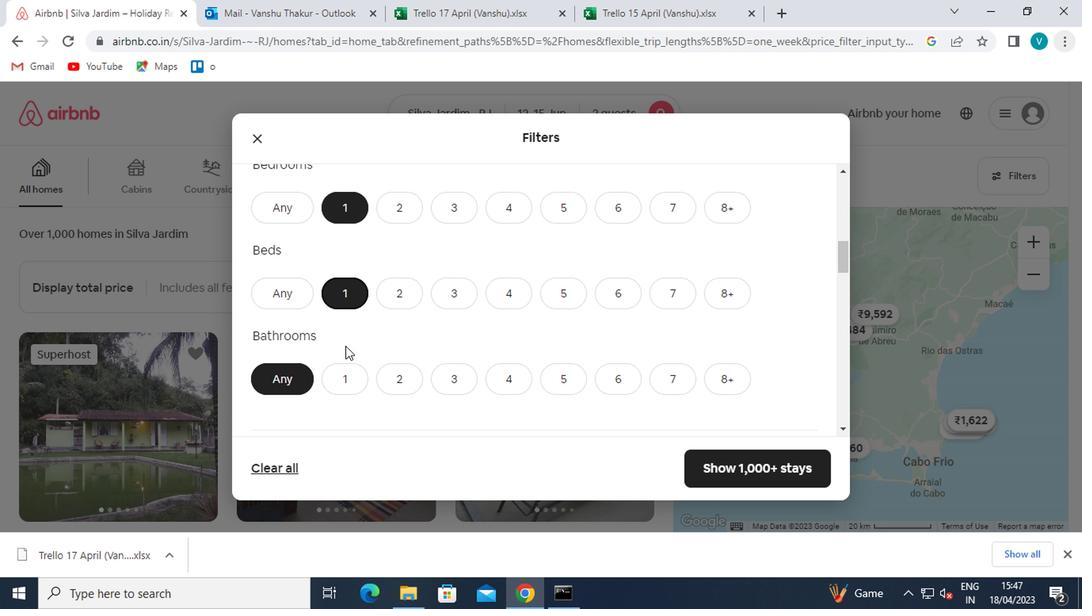 
Action: Mouse moved to (340, 363)
Screenshot: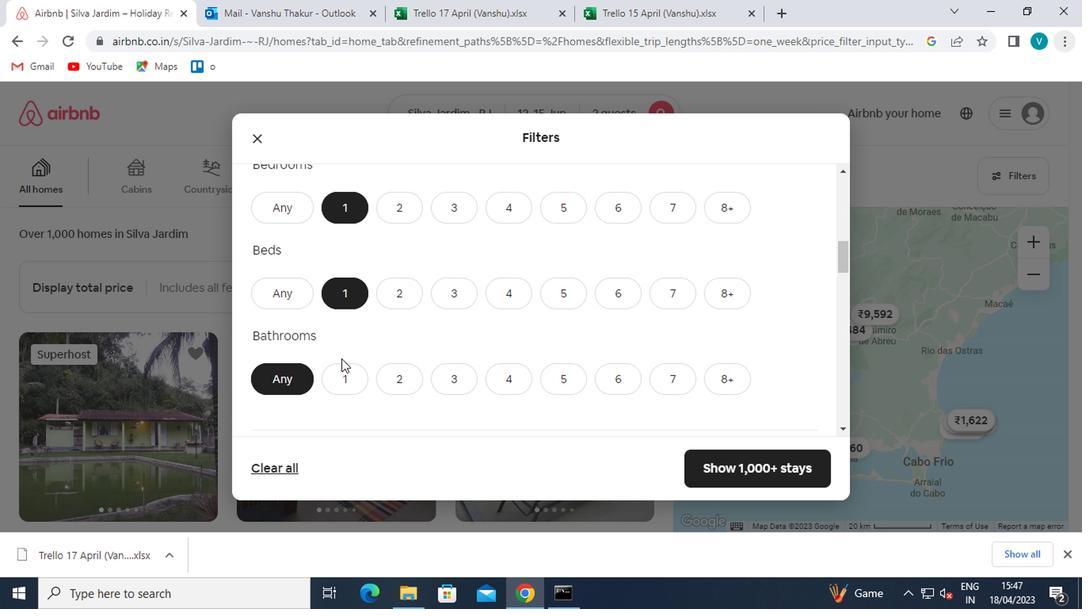 
Action: Mouse pressed left at (340, 363)
Screenshot: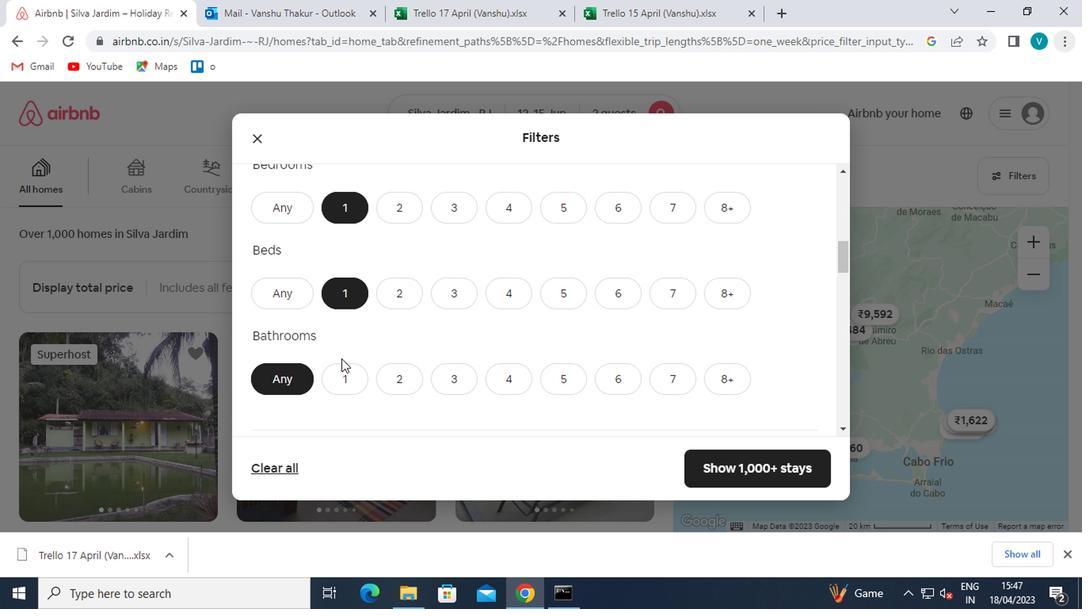 
Action: Mouse moved to (346, 358)
Screenshot: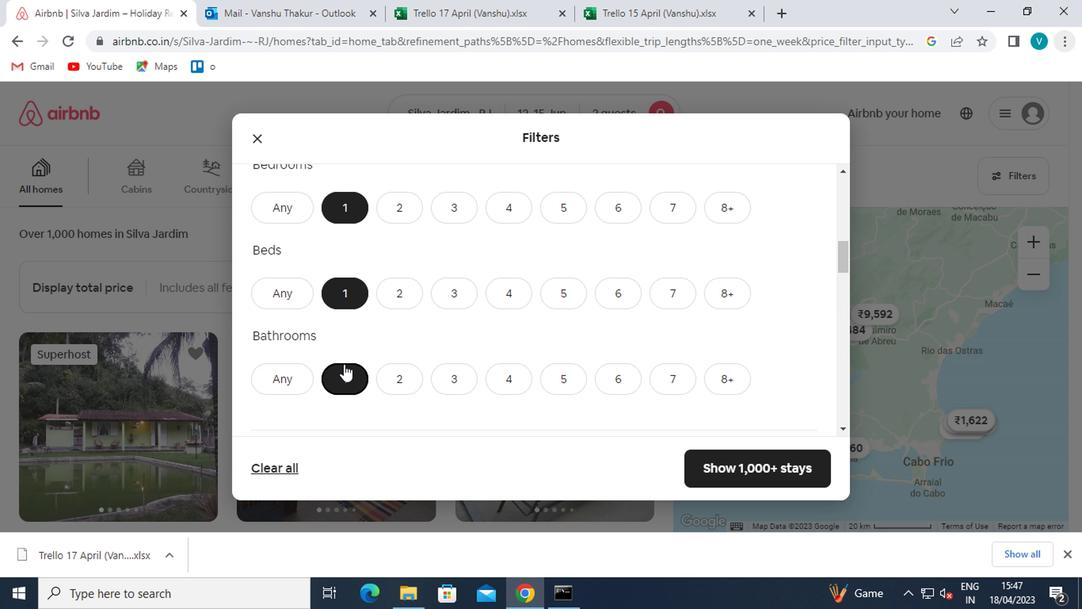 
Action: Mouse scrolled (346, 357) with delta (0, 0)
Screenshot: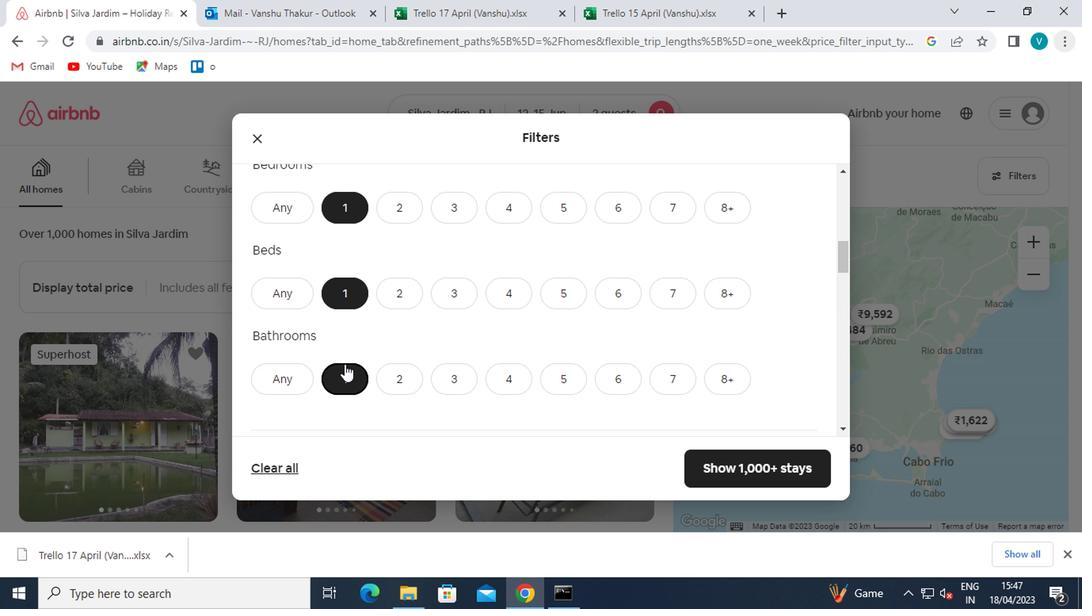 
Action: Mouse scrolled (346, 357) with delta (0, 0)
Screenshot: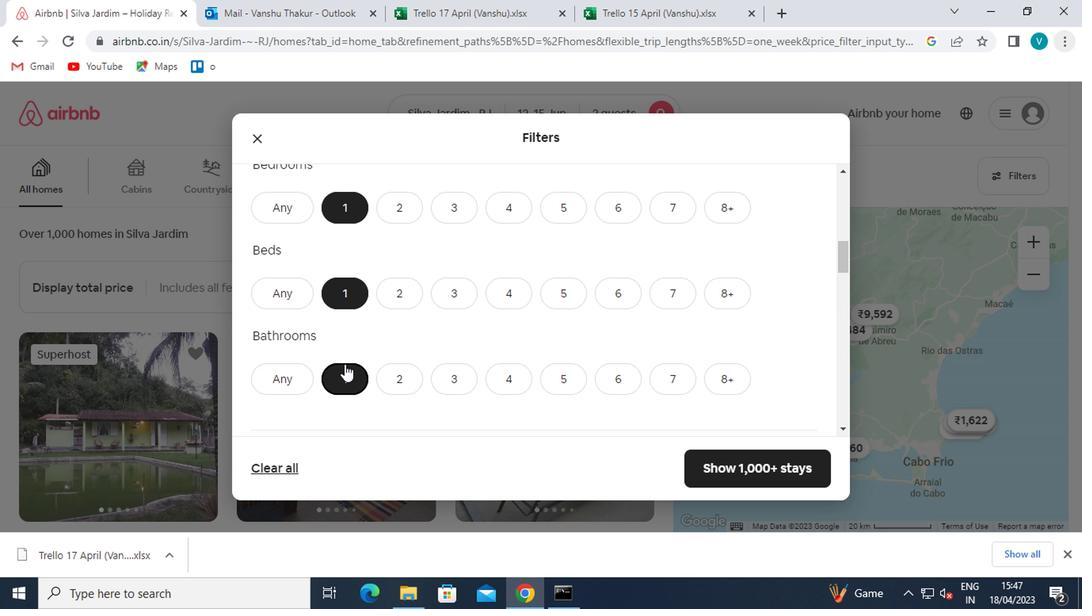 
Action: Mouse scrolled (346, 357) with delta (0, 0)
Screenshot: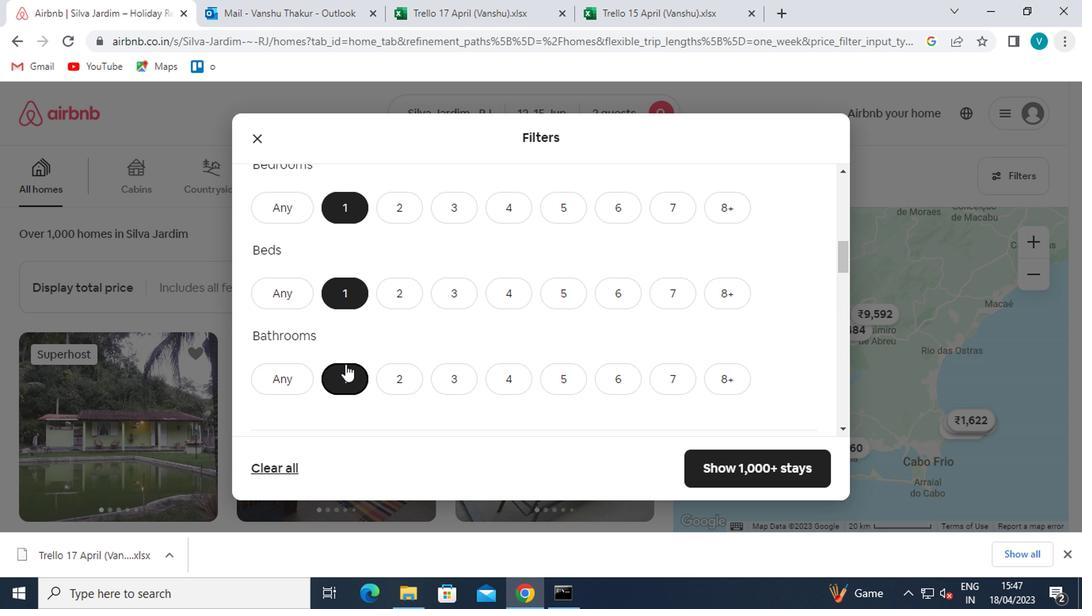 
Action: Mouse moved to (735, 306)
Screenshot: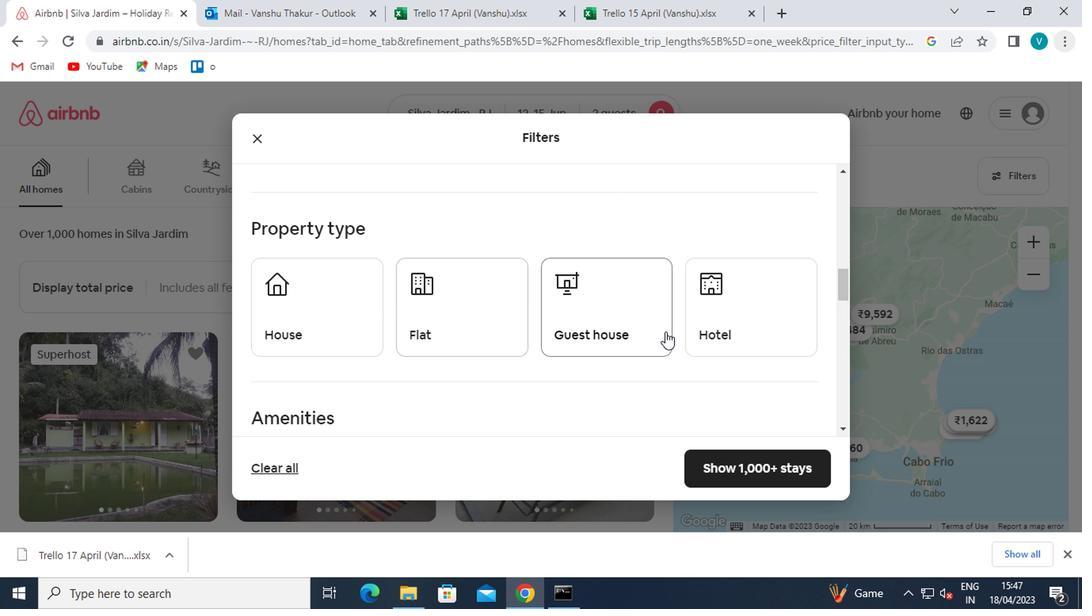 
Action: Mouse pressed left at (735, 306)
Screenshot: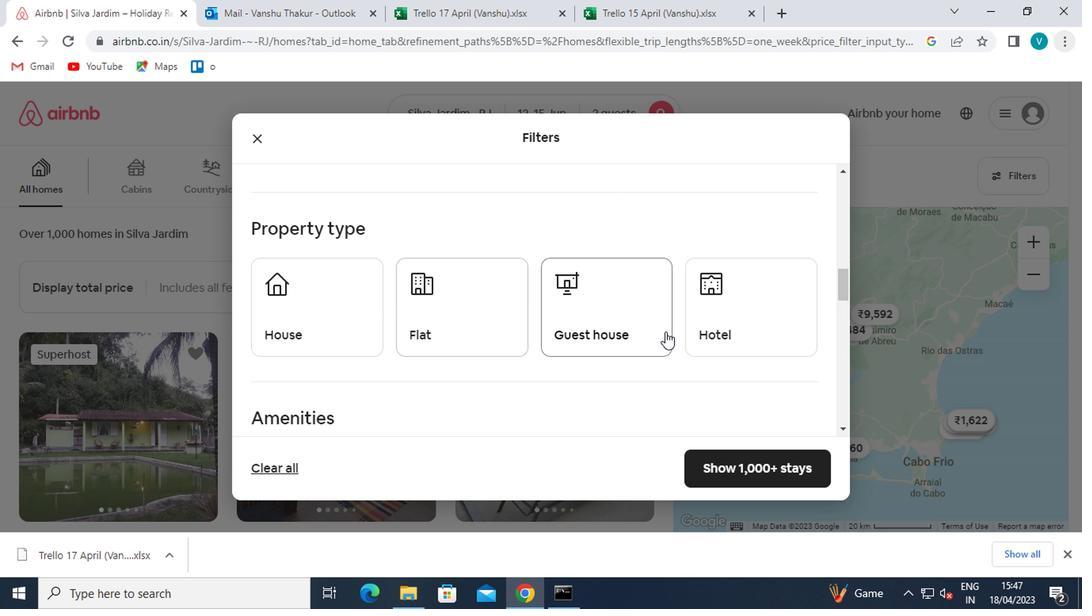 
Action: Mouse moved to (621, 303)
Screenshot: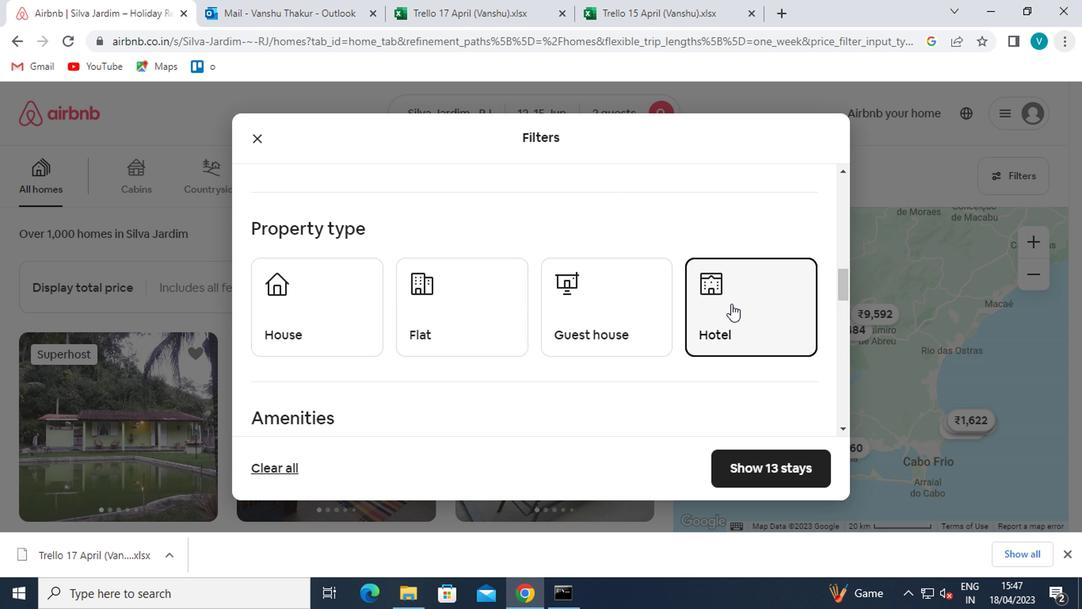 
Action: Mouse scrolled (621, 302) with delta (0, 0)
Screenshot: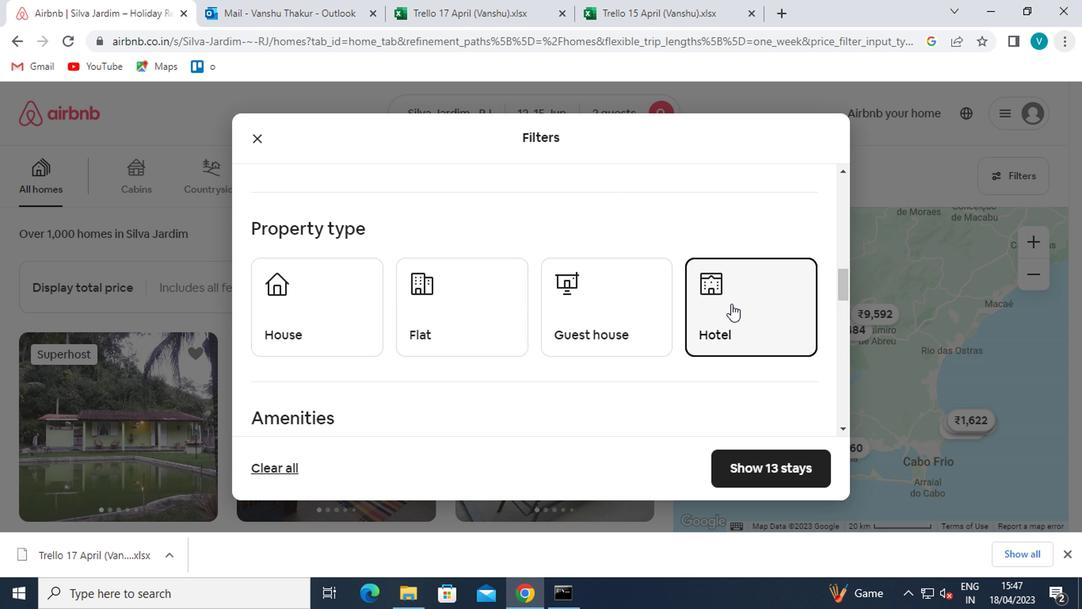 
Action: Mouse moved to (620, 303)
Screenshot: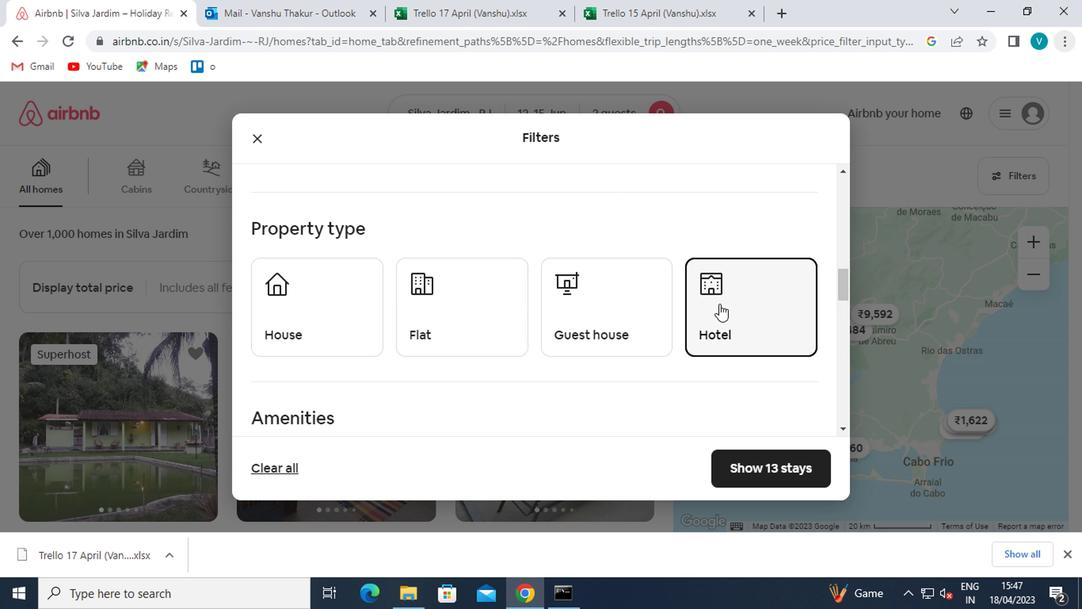 
Action: Mouse scrolled (620, 302) with delta (0, 0)
Screenshot: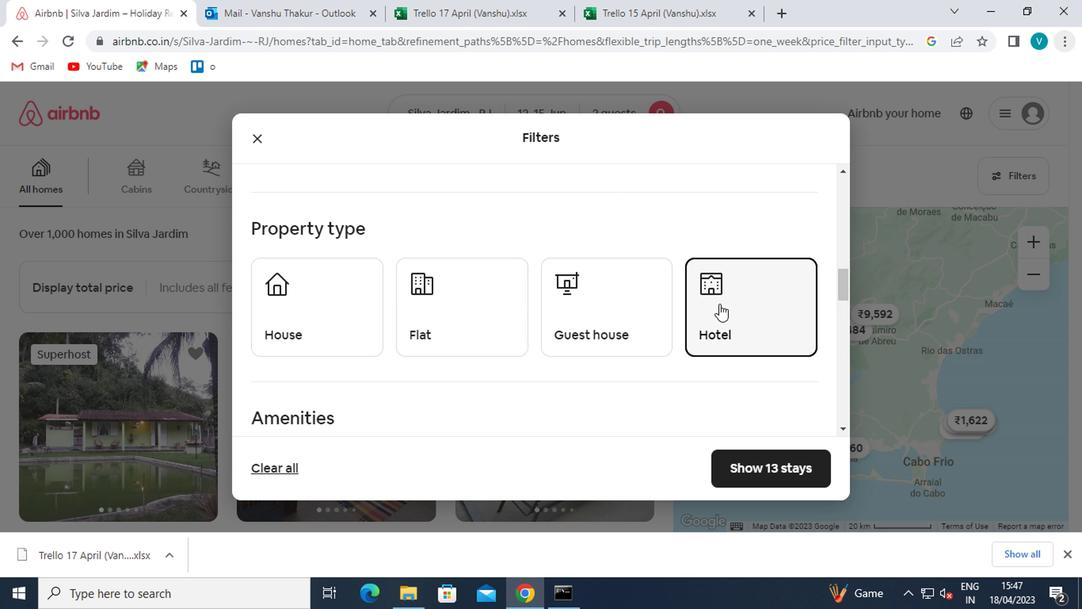 
Action: Mouse moved to (619, 303)
Screenshot: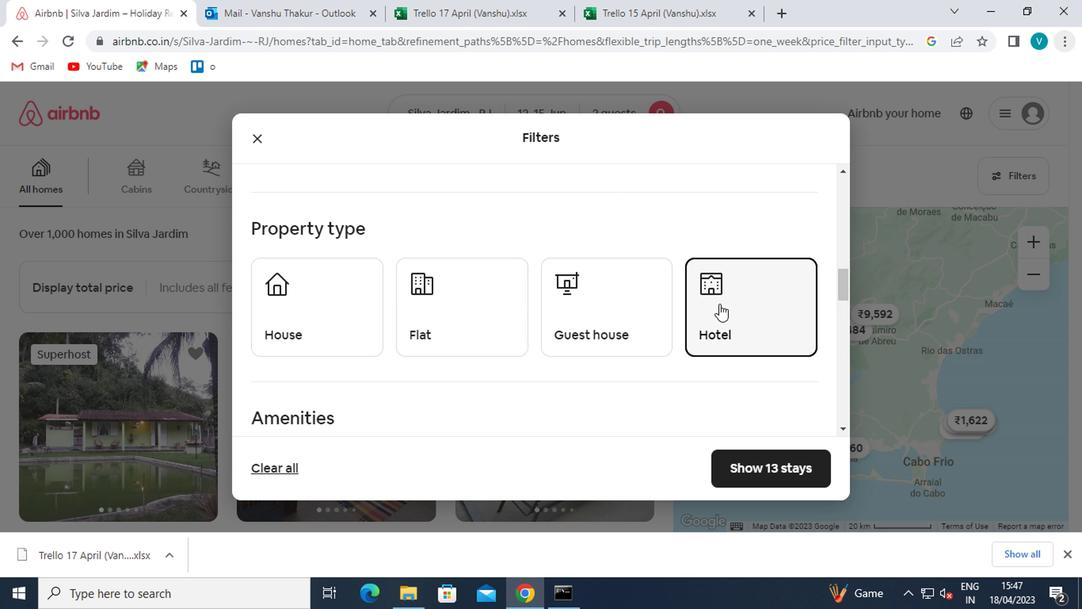 
Action: Mouse scrolled (619, 302) with delta (0, 0)
Screenshot: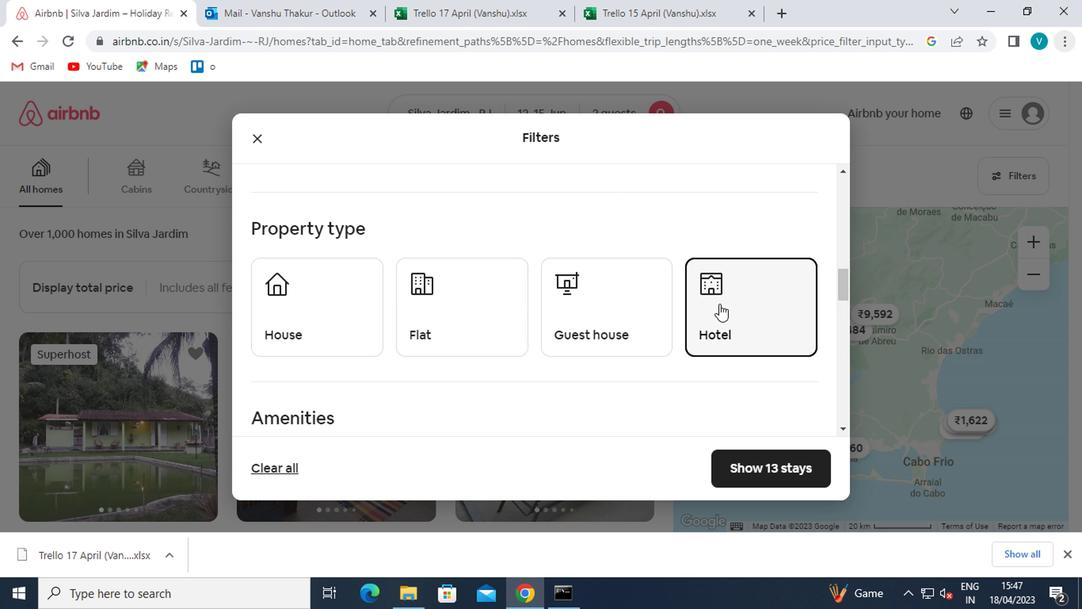 
Action: Mouse moved to (539, 286)
Screenshot: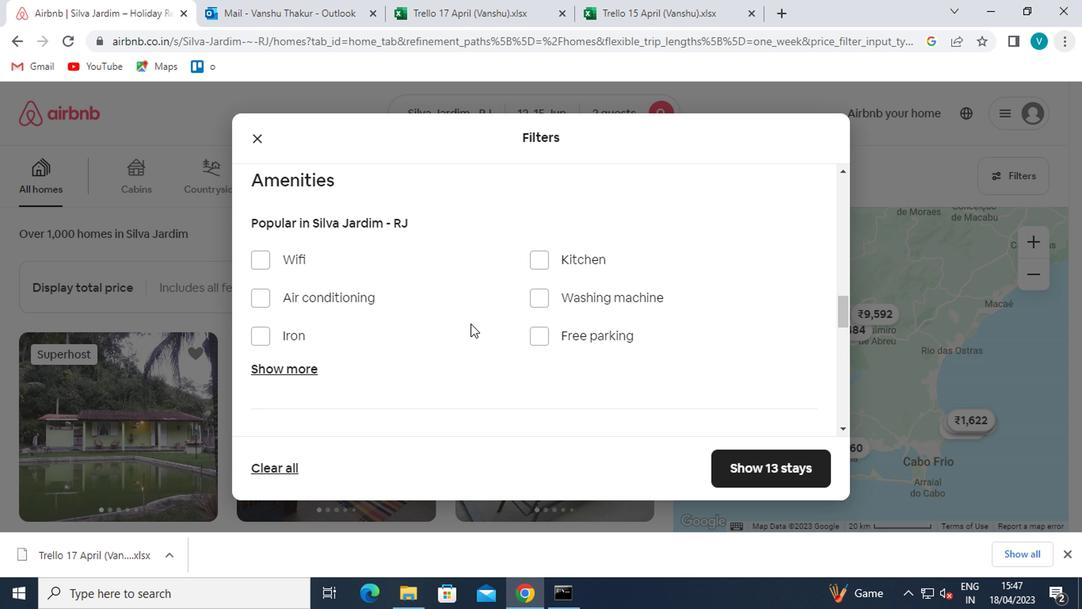 
Action: Mouse pressed left at (539, 286)
Screenshot: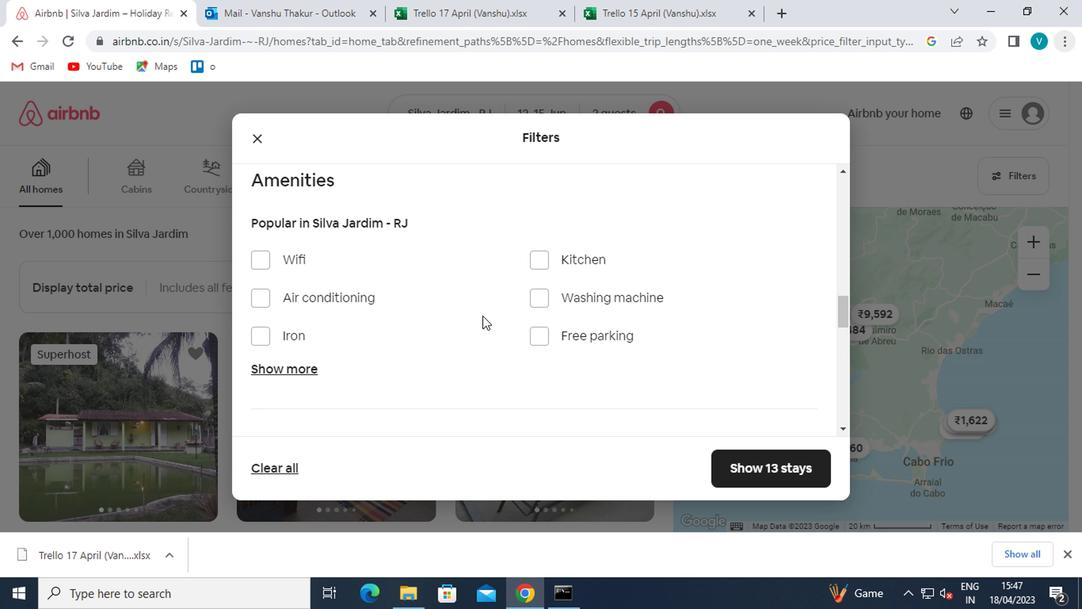 
Action: Mouse moved to (538, 294)
Screenshot: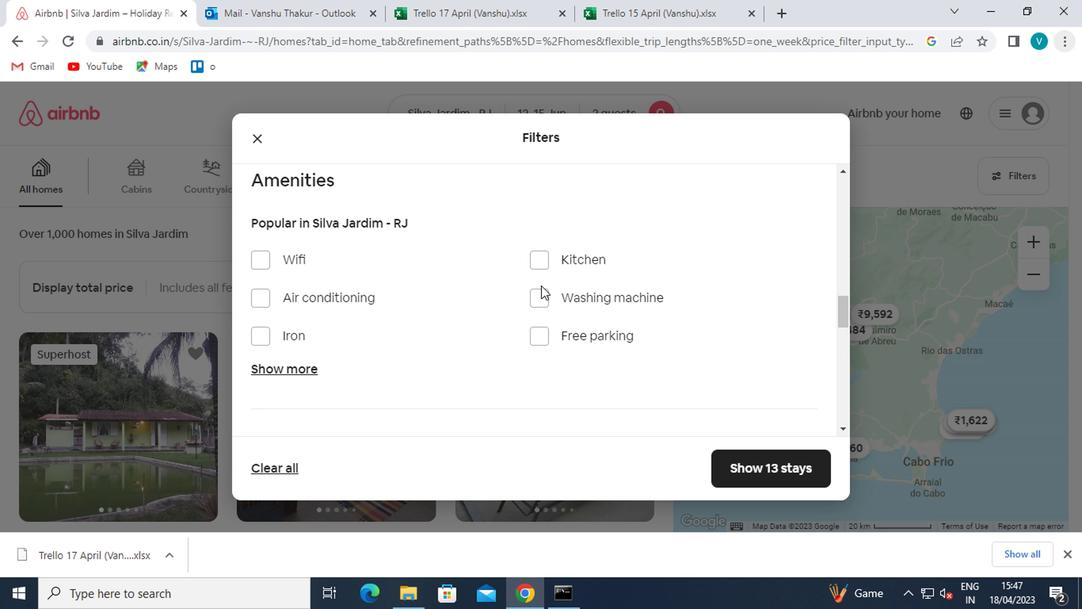 
Action: Mouse pressed left at (538, 294)
Screenshot: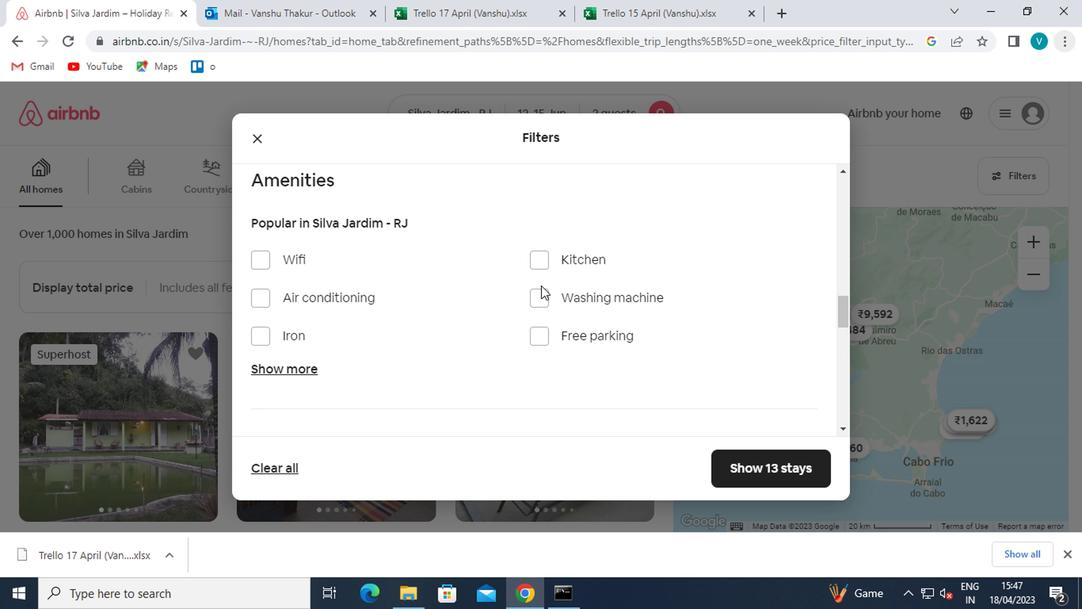 
Action: Mouse moved to (538, 295)
Screenshot: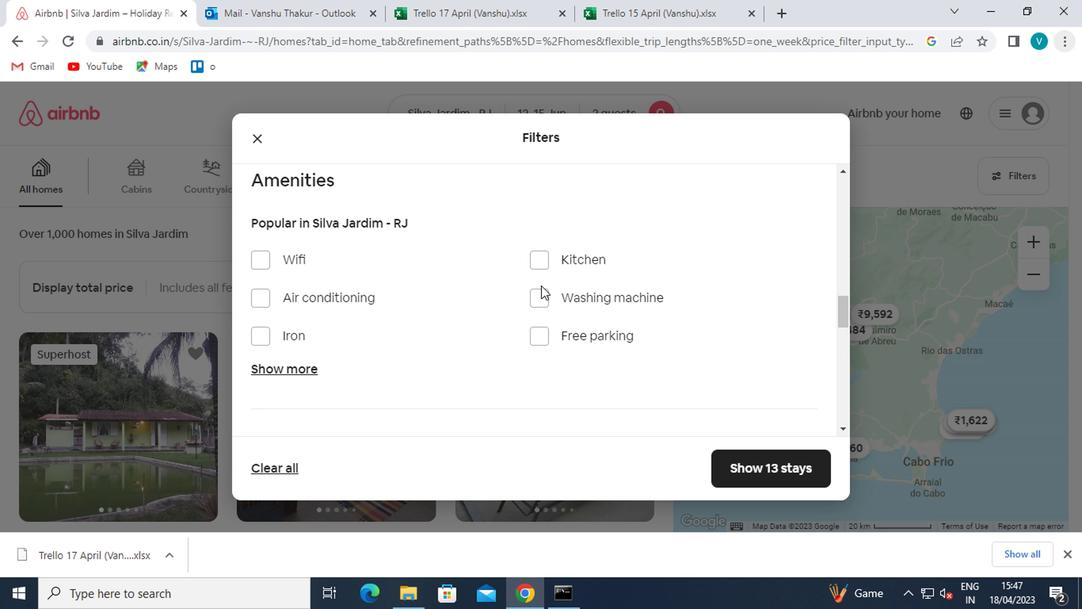 
Action: Mouse scrolled (538, 294) with delta (0, 0)
Screenshot: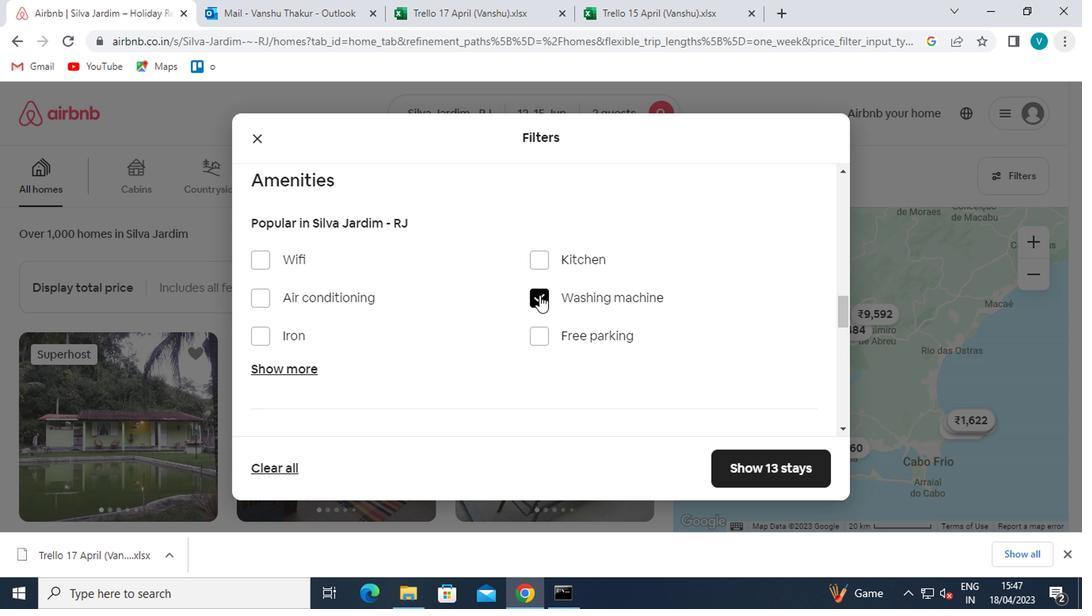 
Action: Mouse scrolled (538, 294) with delta (0, 0)
Screenshot: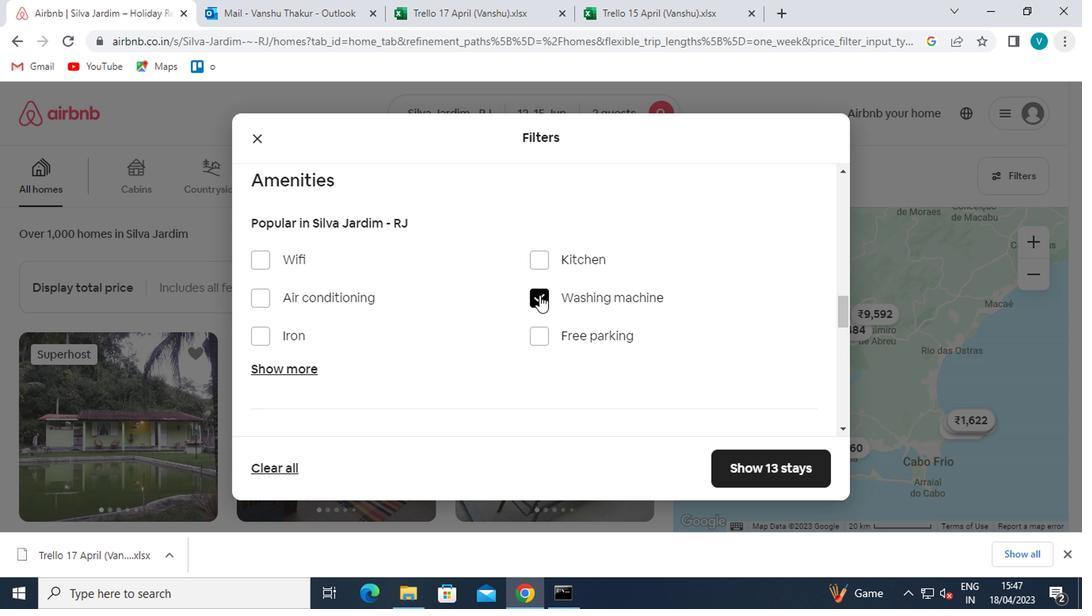 
Action: Mouse scrolled (538, 294) with delta (0, 0)
Screenshot: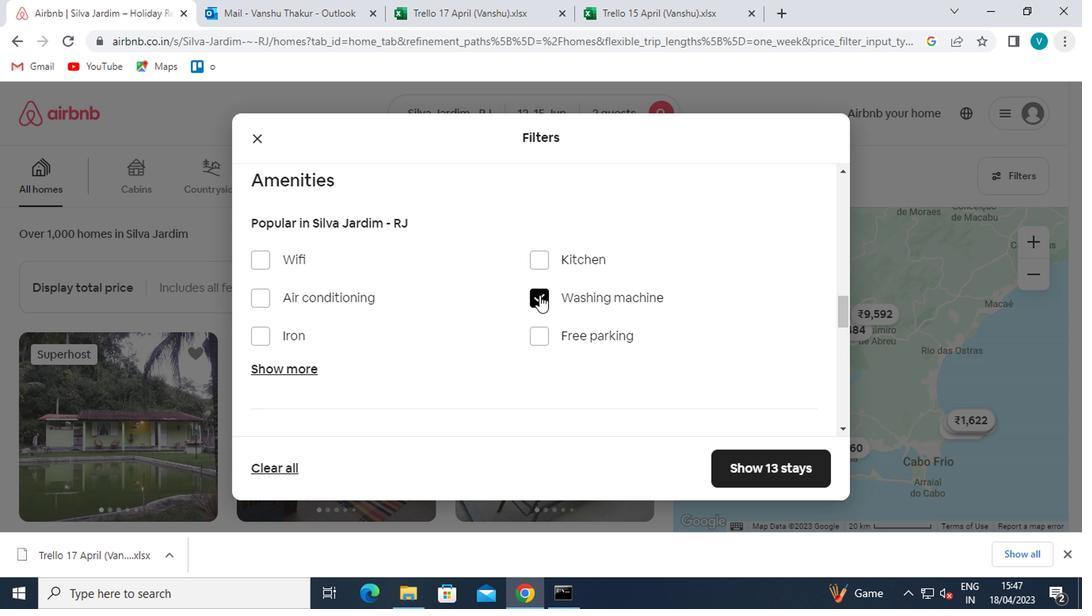 
Action: Mouse moved to (760, 307)
Screenshot: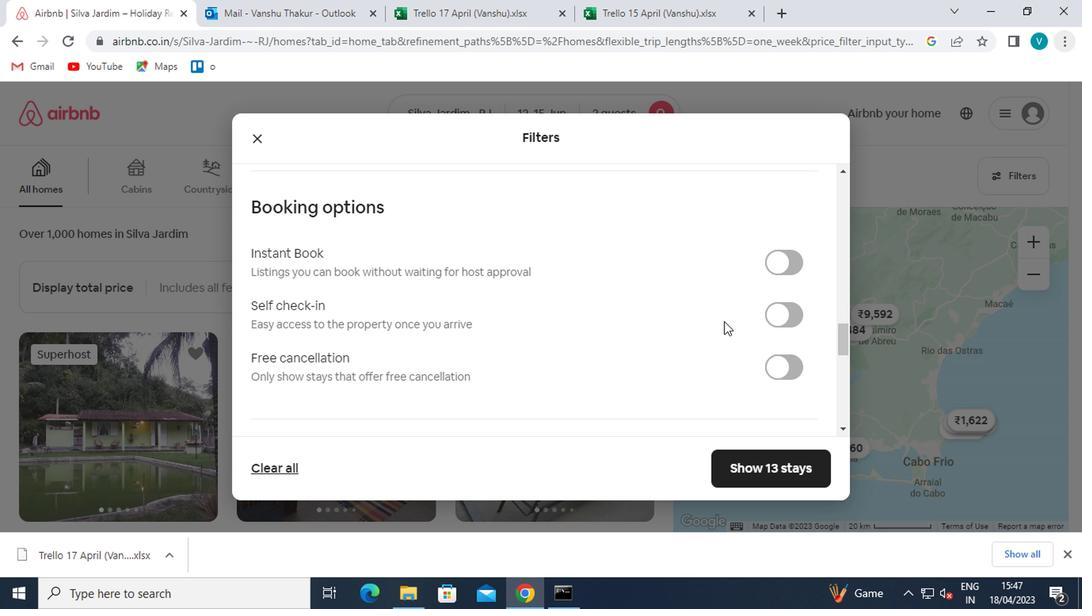 
Action: Mouse pressed left at (760, 307)
Screenshot: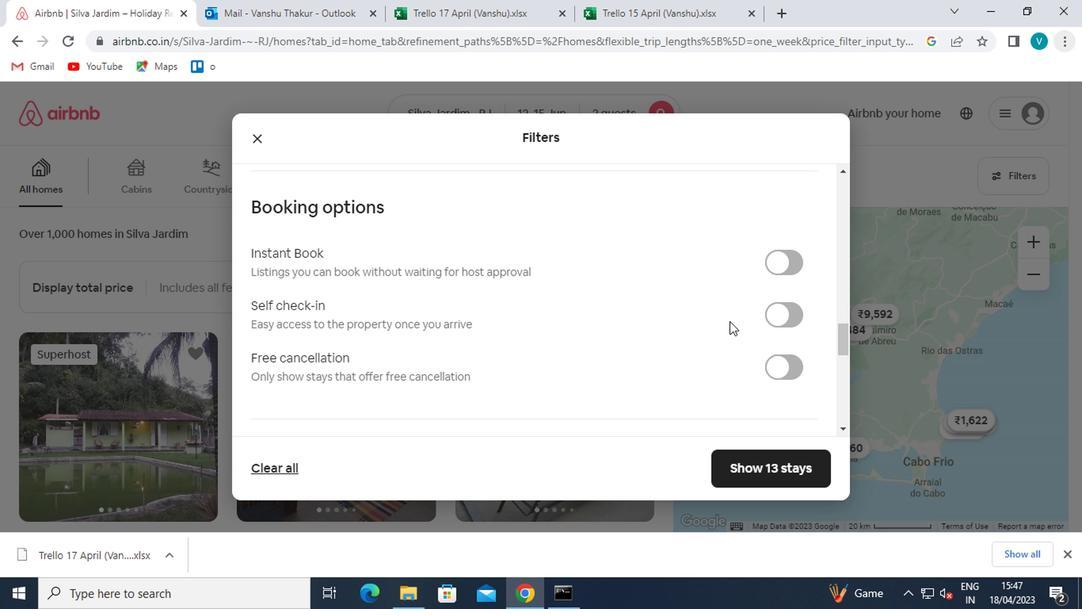 
Action: Mouse moved to (770, 307)
Screenshot: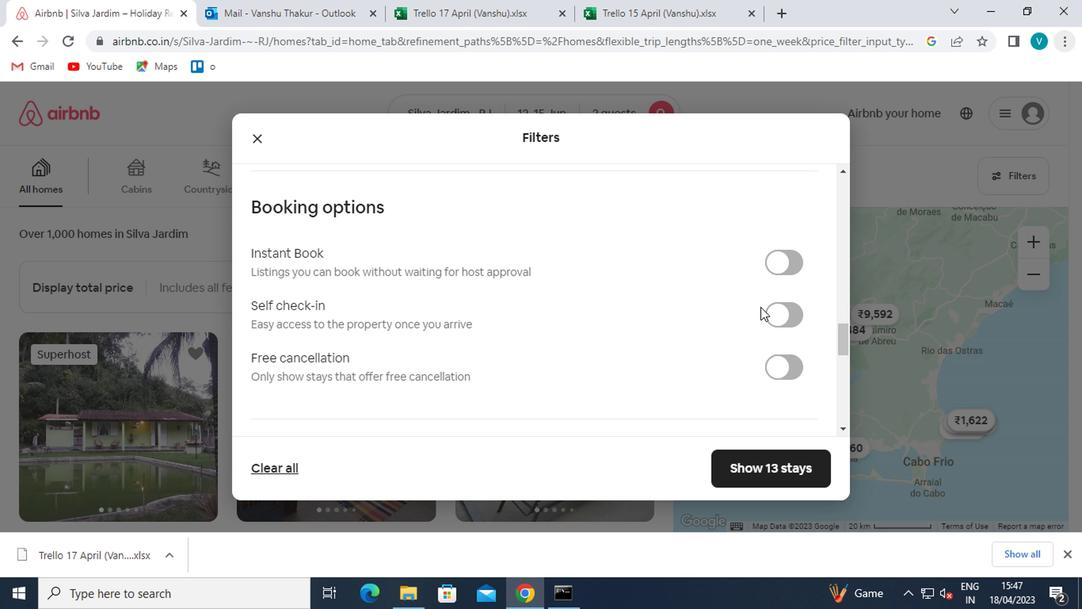 
Action: Mouse pressed left at (770, 307)
Screenshot: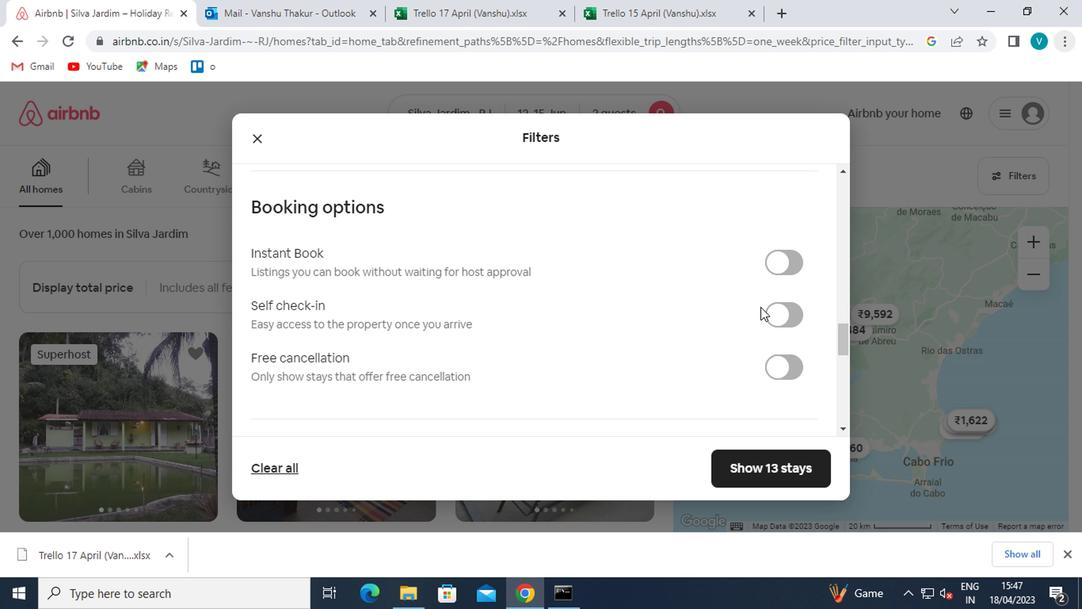 
Action: Mouse moved to (460, 299)
Screenshot: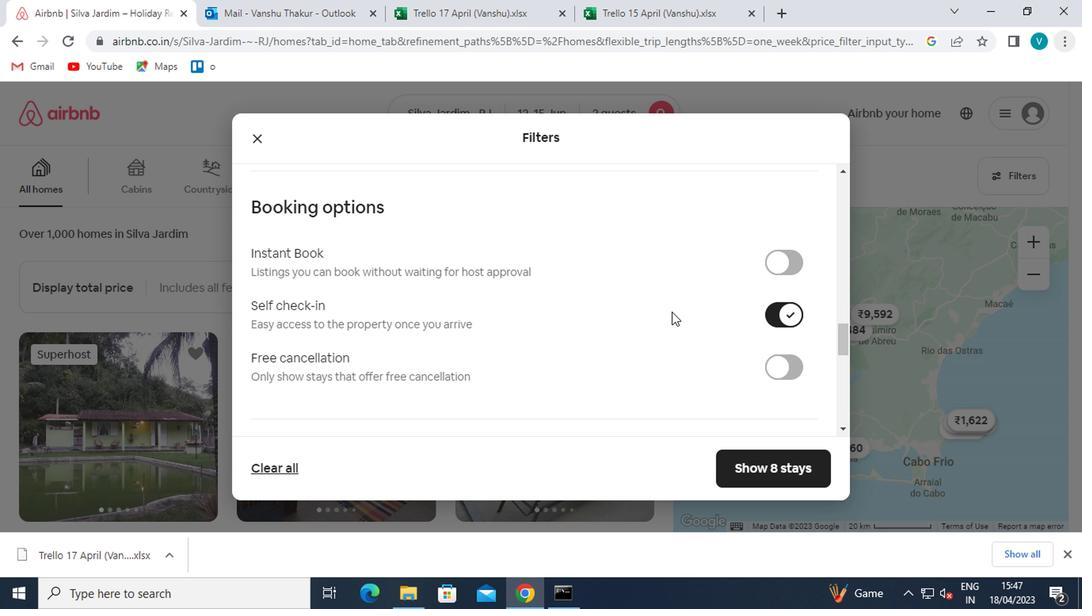 
Action: Mouse scrolled (460, 298) with delta (0, 0)
Screenshot: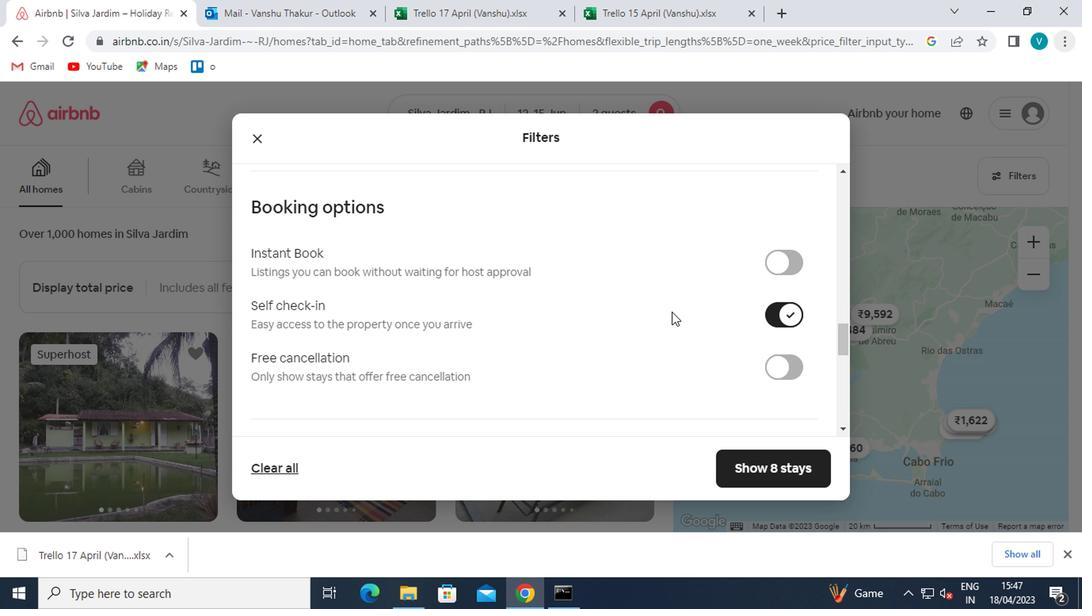 
Action: Mouse scrolled (460, 298) with delta (0, 0)
Screenshot: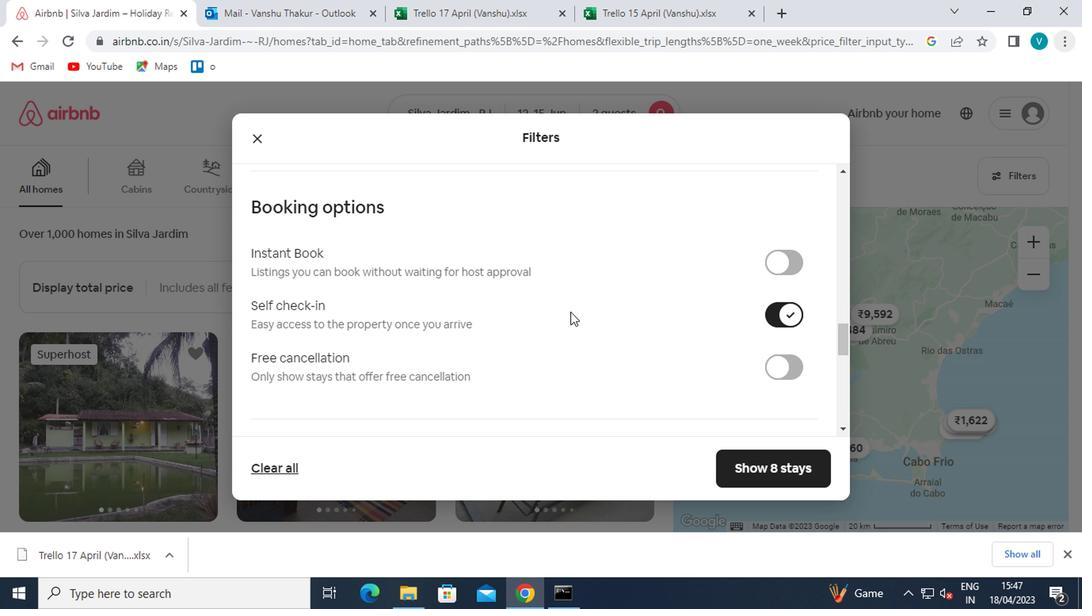 
Action: Mouse scrolled (460, 298) with delta (0, 0)
Screenshot: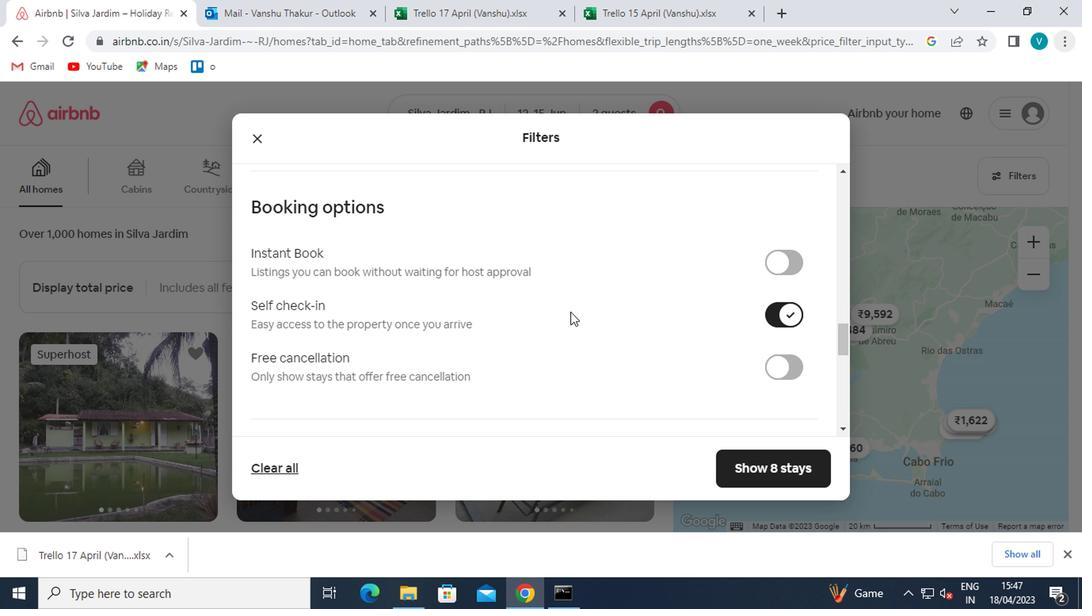 
Action: Mouse moved to (458, 299)
Screenshot: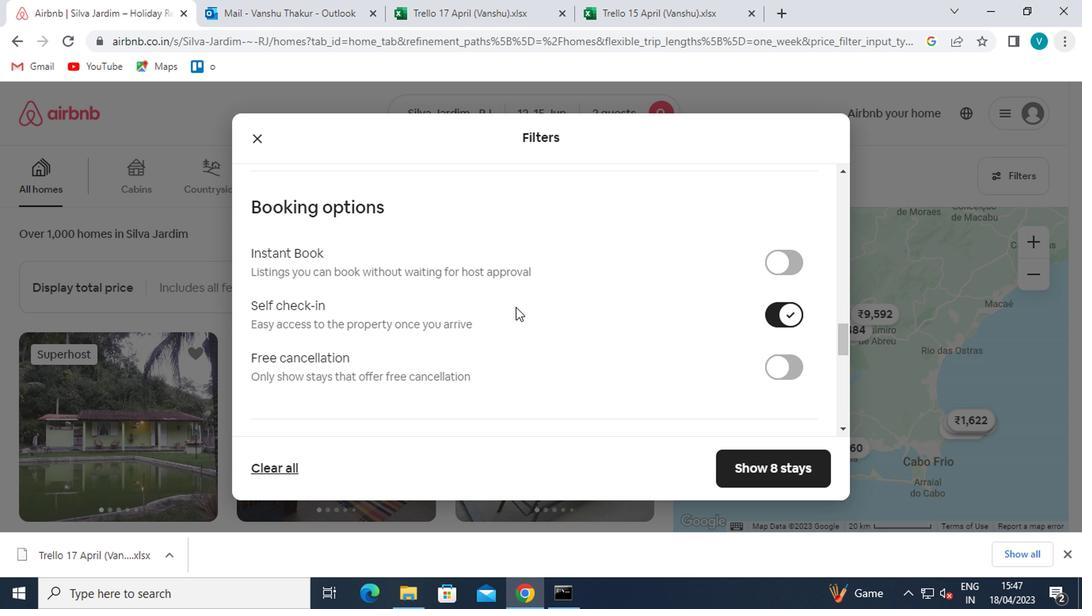 
Action: Mouse scrolled (458, 298) with delta (0, 0)
Screenshot: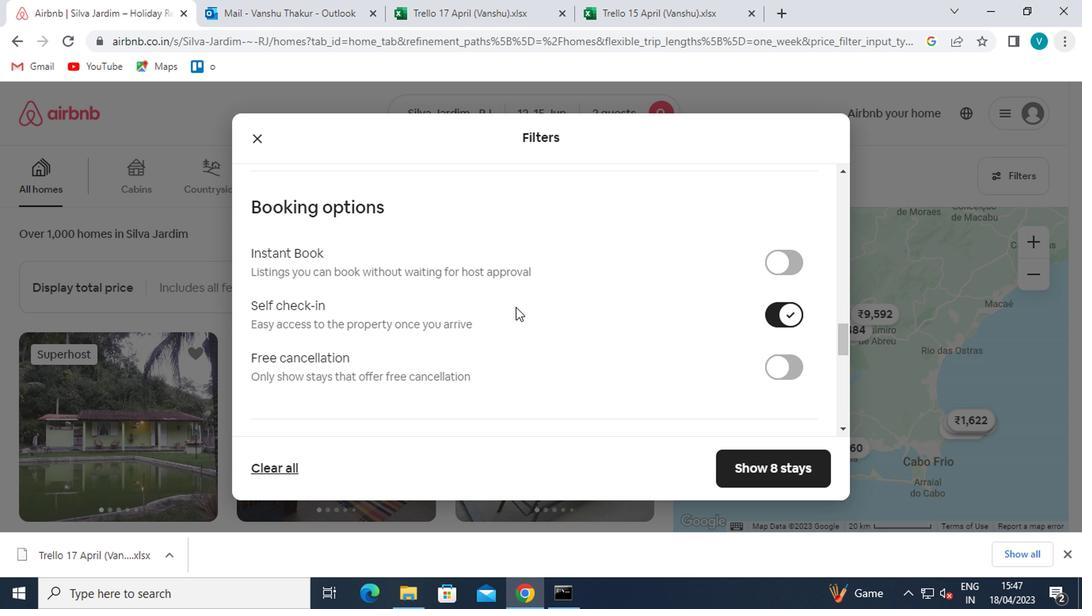 
Action: Mouse moved to (458, 299)
Screenshot: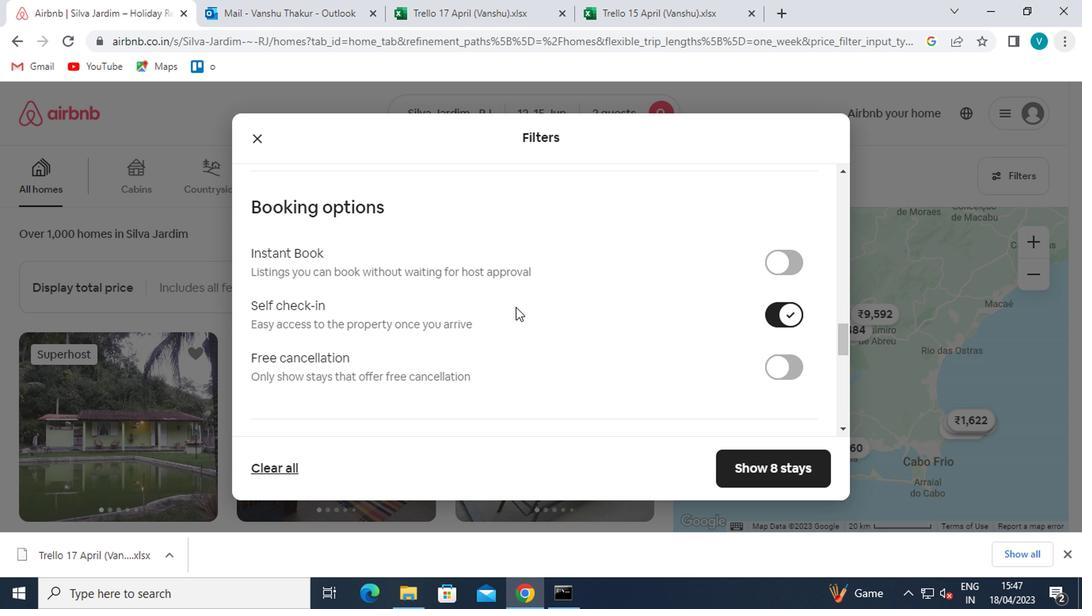 
Action: Mouse scrolled (458, 298) with delta (0, 0)
Screenshot: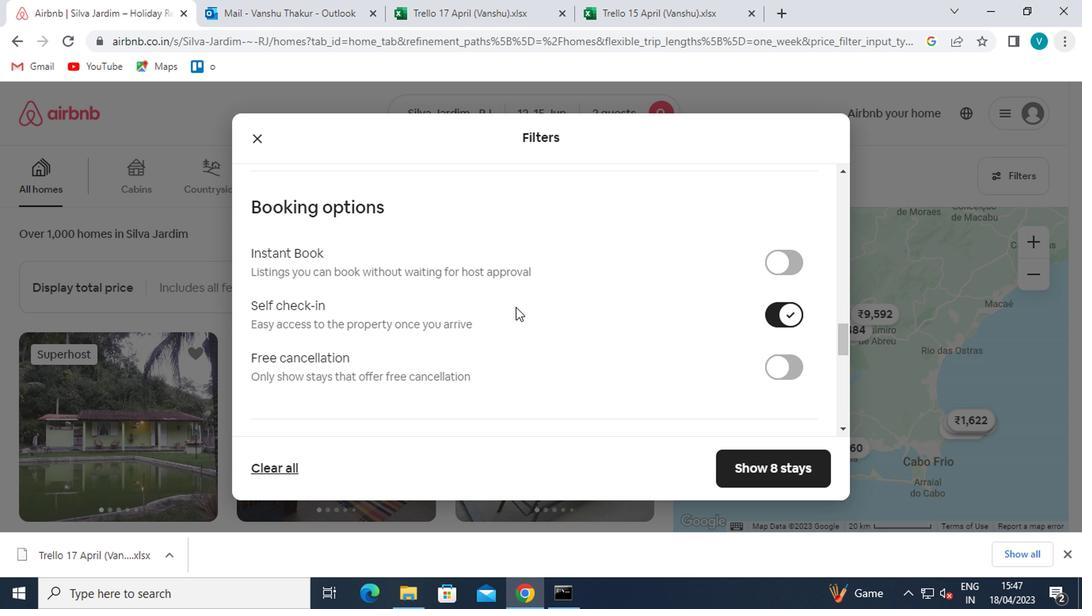 
Action: Mouse moved to (404, 319)
Screenshot: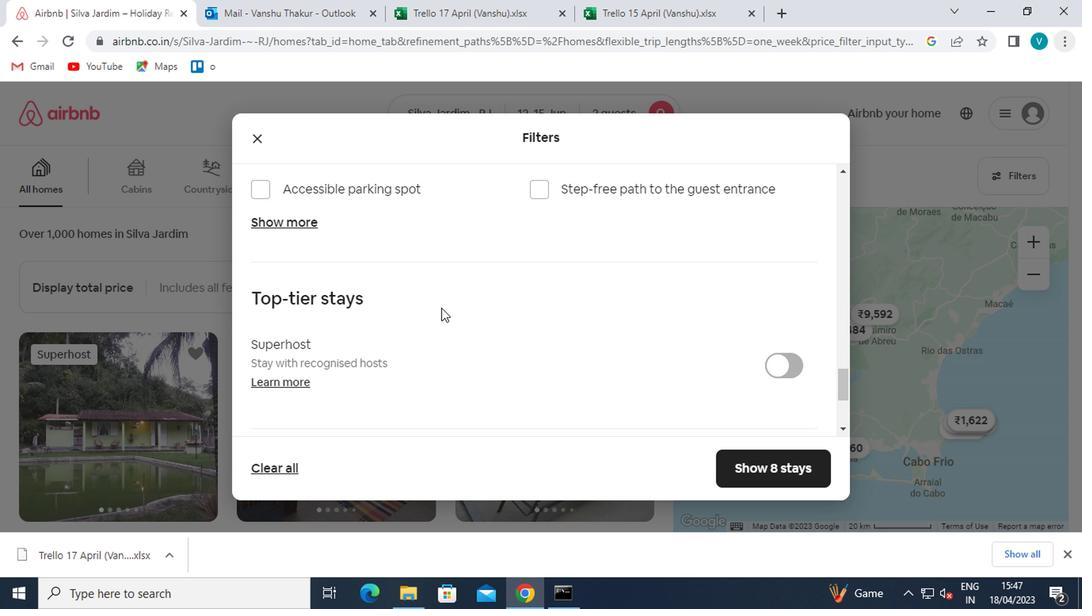 
Action: Mouse scrolled (404, 319) with delta (0, 0)
Screenshot: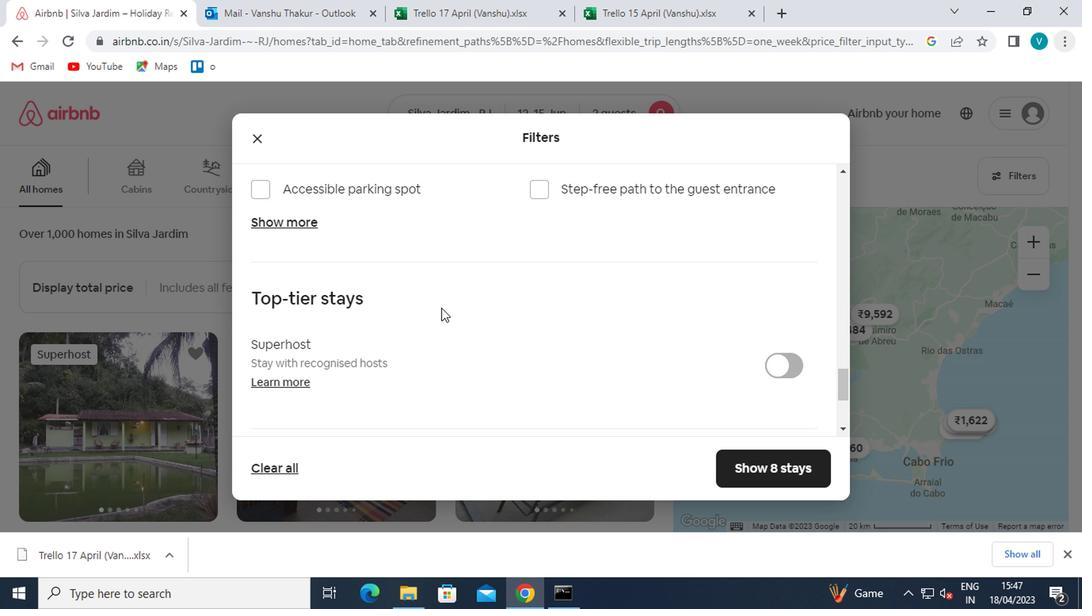 
Action: Mouse moved to (404, 320)
Screenshot: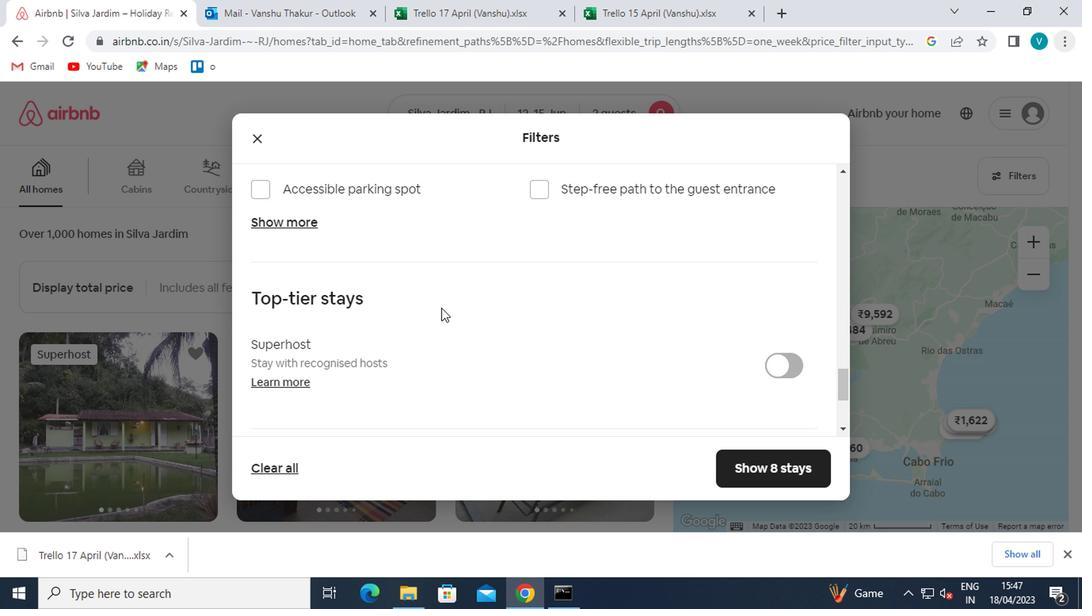 
Action: Mouse scrolled (404, 319) with delta (0, -1)
Screenshot: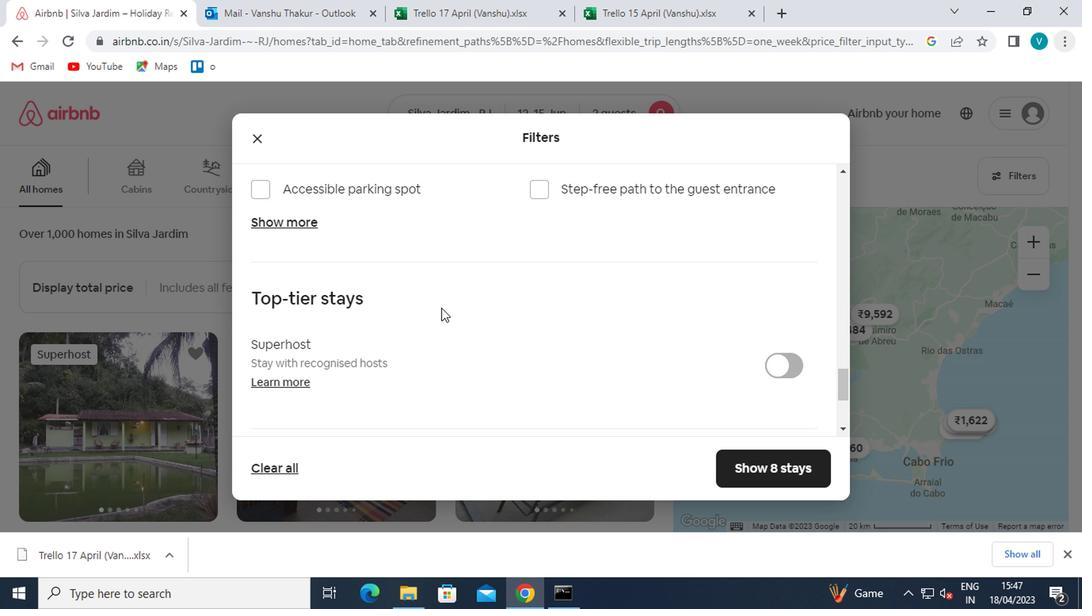 
Action: Mouse scrolled (404, 319) with delta (0, -1)
Screenshot: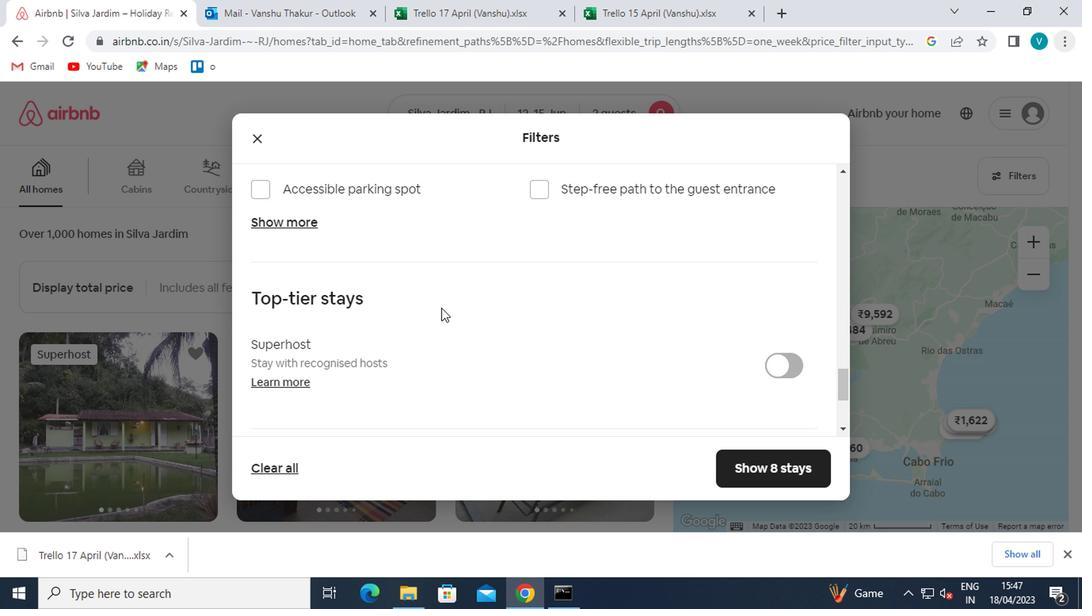 
Action: Mouse scrolled (404, 319) with delta (0, -1)
Screenshot: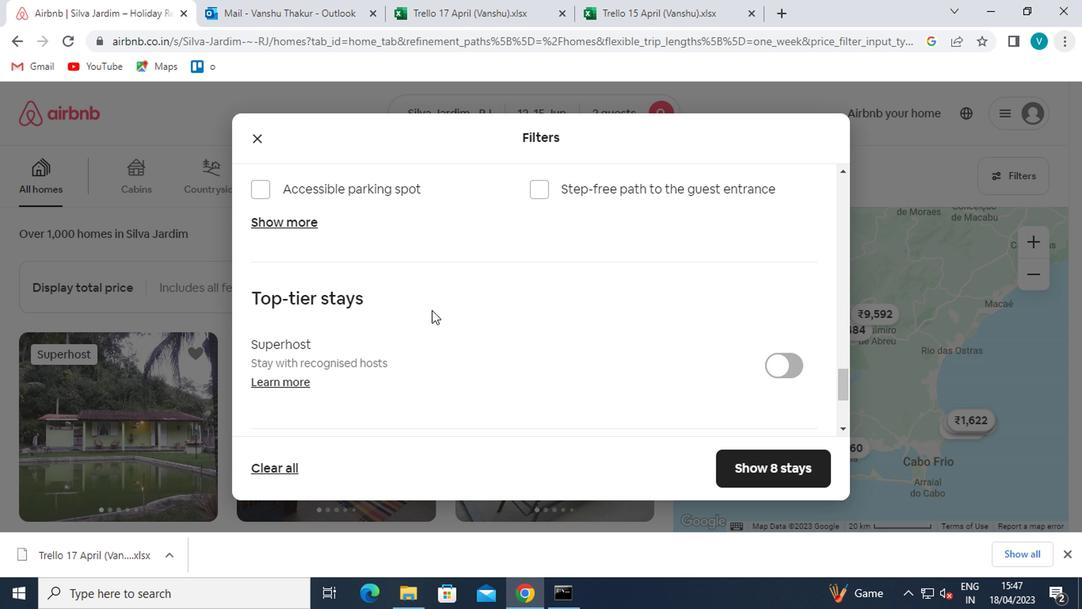 
Action: Mouse scrolled (404, 319) with delta (0, -1)
Screenshot: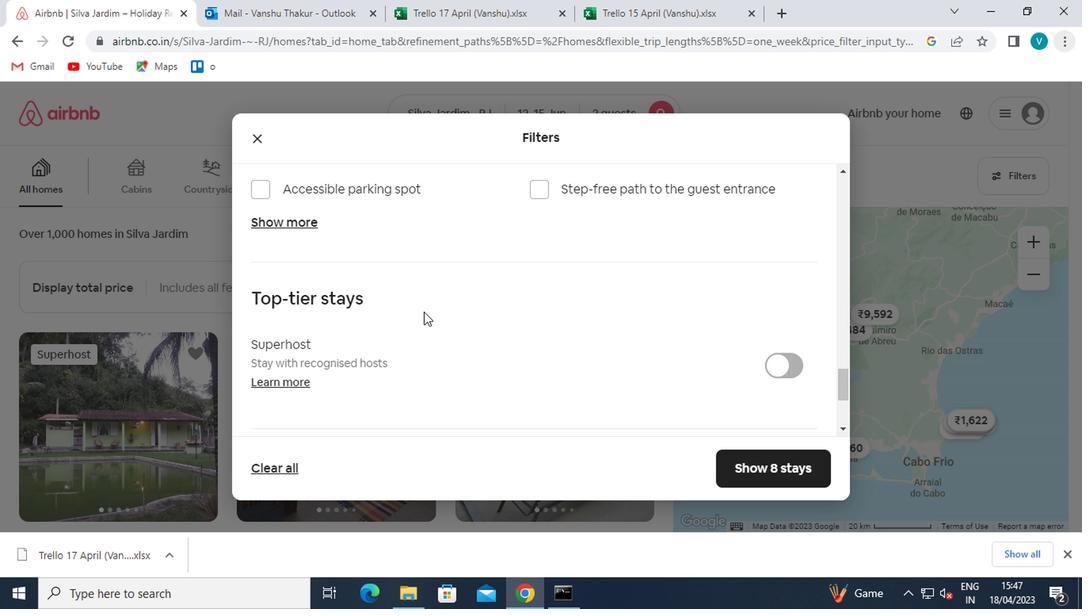 
Action: Mouse moved to (294, 402)
Screenshot: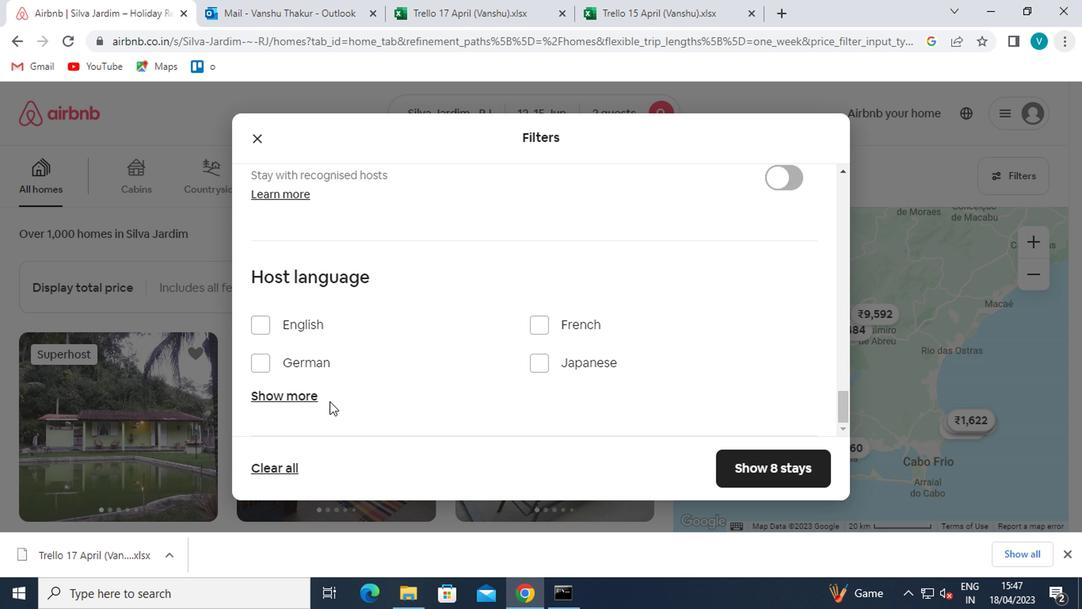 
Action: Mouse pressed left at (294, 402)
Screenshot: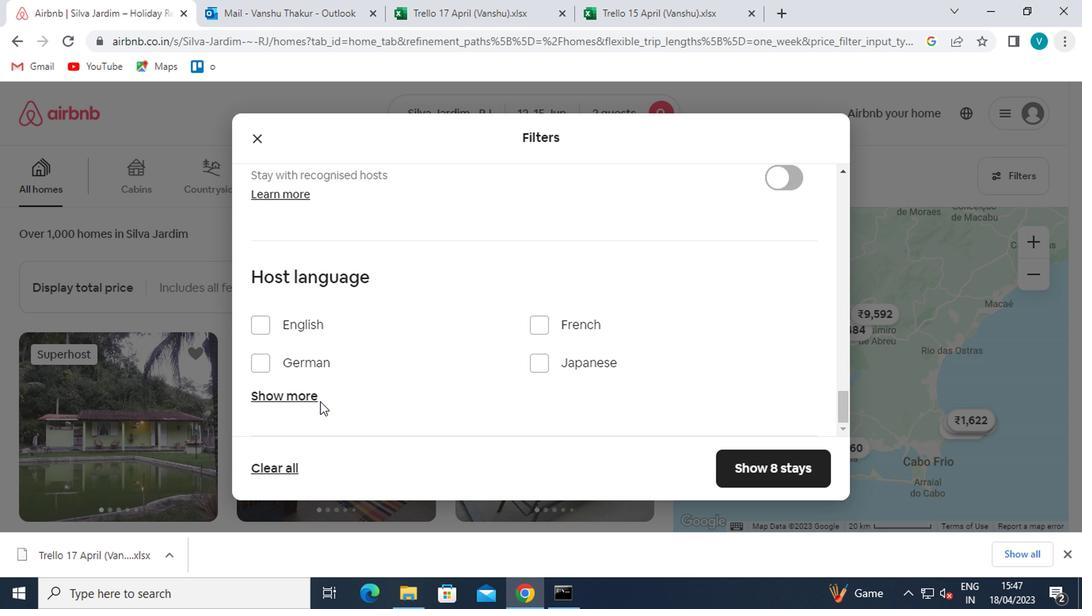 
Action: Mouse moved to (296, 403)
Screenshot: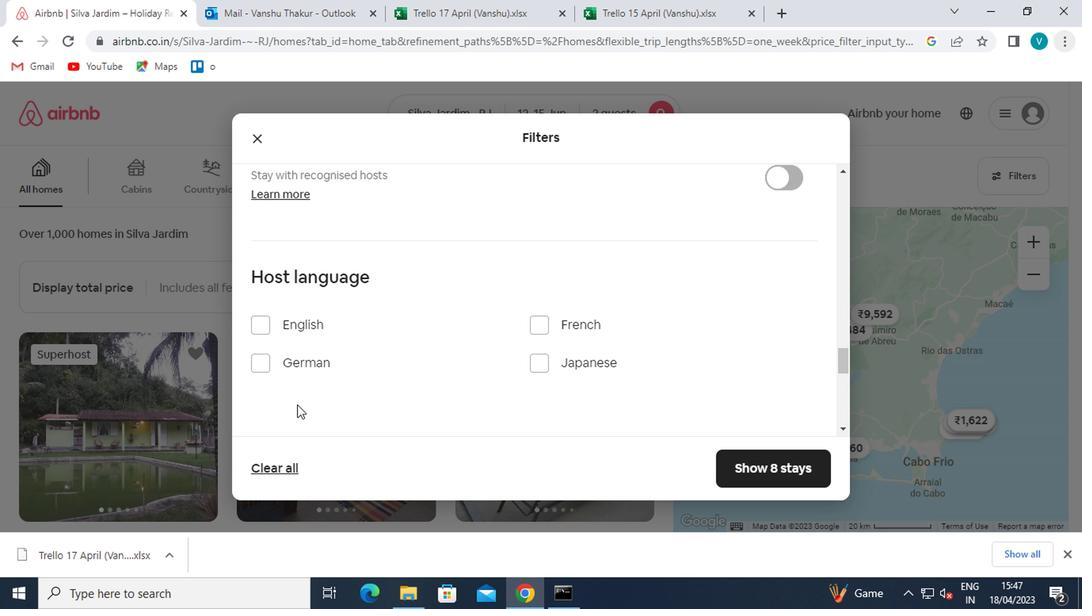 
Action: Mouse scrolled (296, 402) with delta (0, 0)
Screenshot: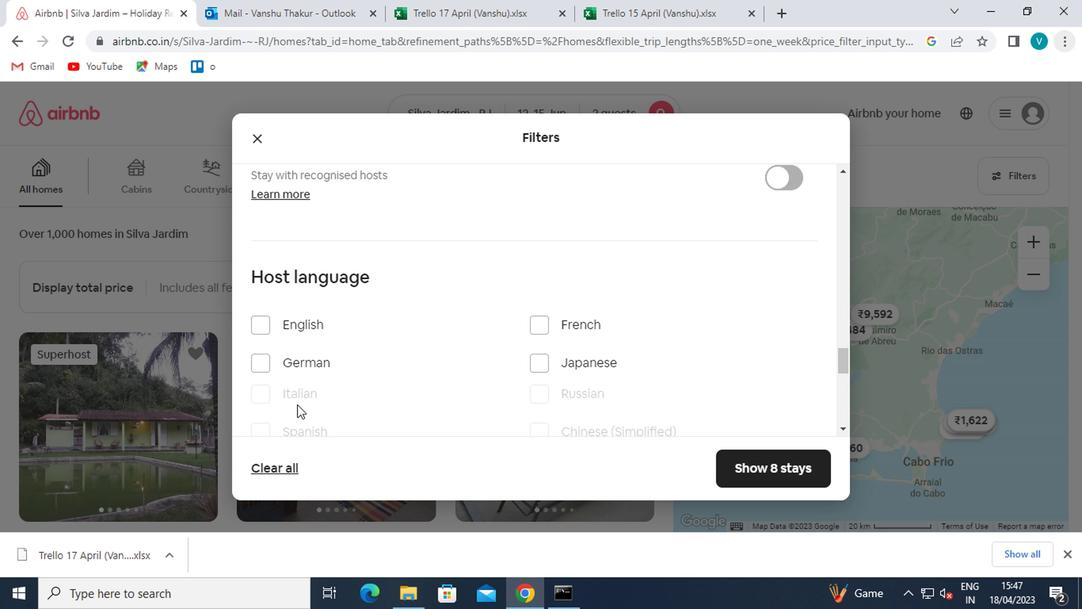 
Action: Mouse scrolled (296, 402) with delta (0, 0)
Screenshot: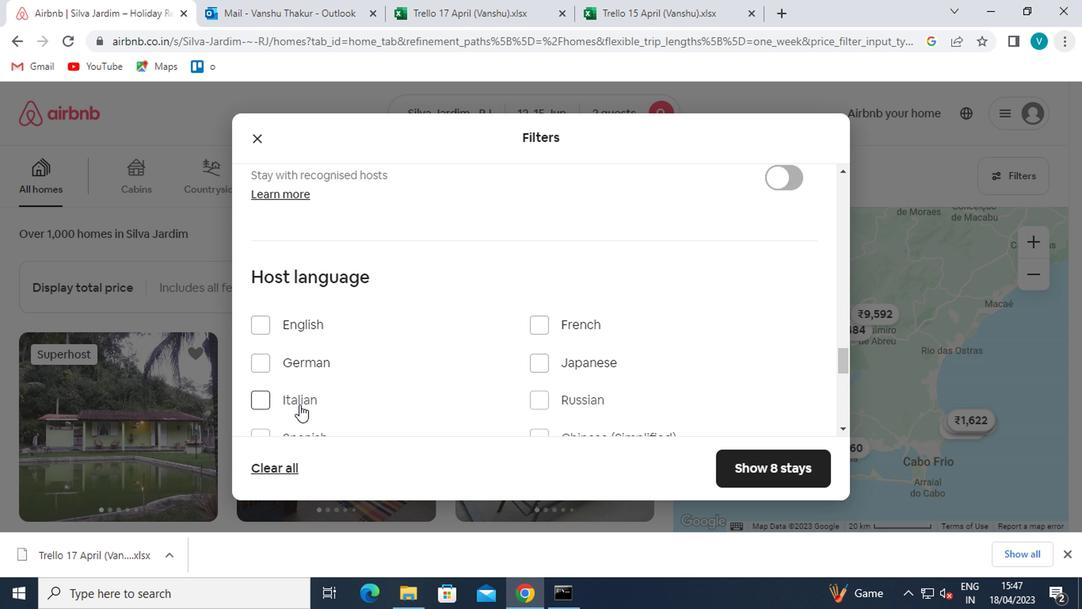 
Action: Mouse moved to (253, 281)
Screenshot: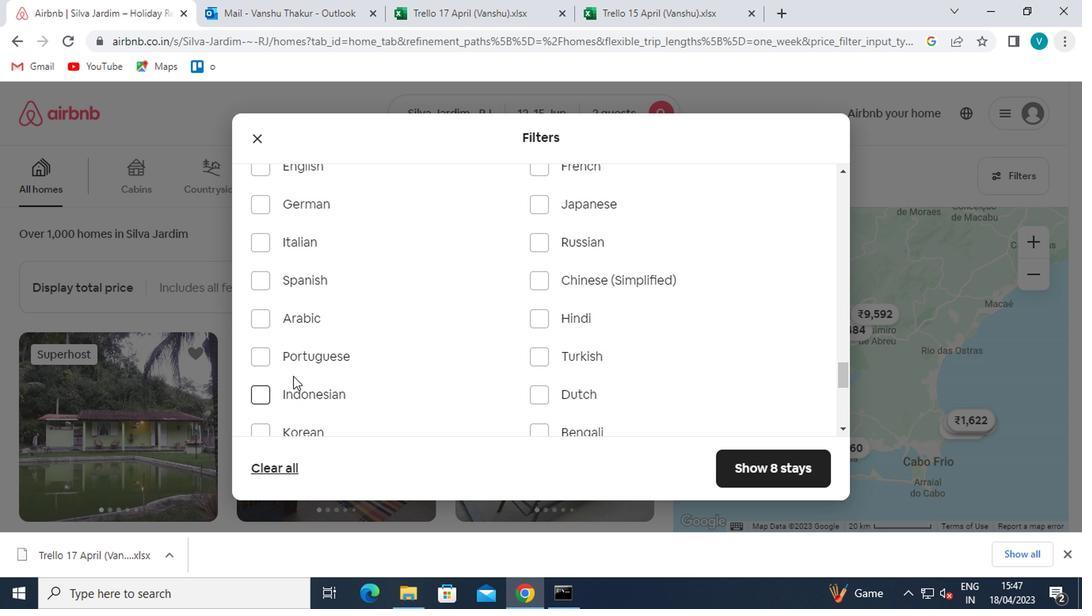 
Action: Mouse pressed left at (253, 281)
Screenshot: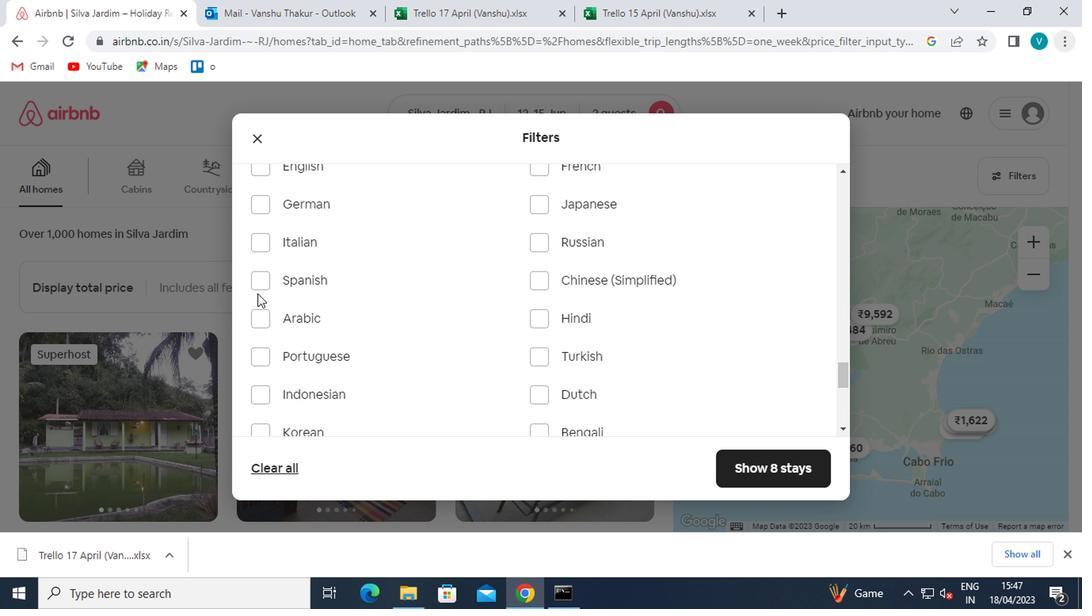 
Action: Mouse moved to (737, 456)
Screenshot: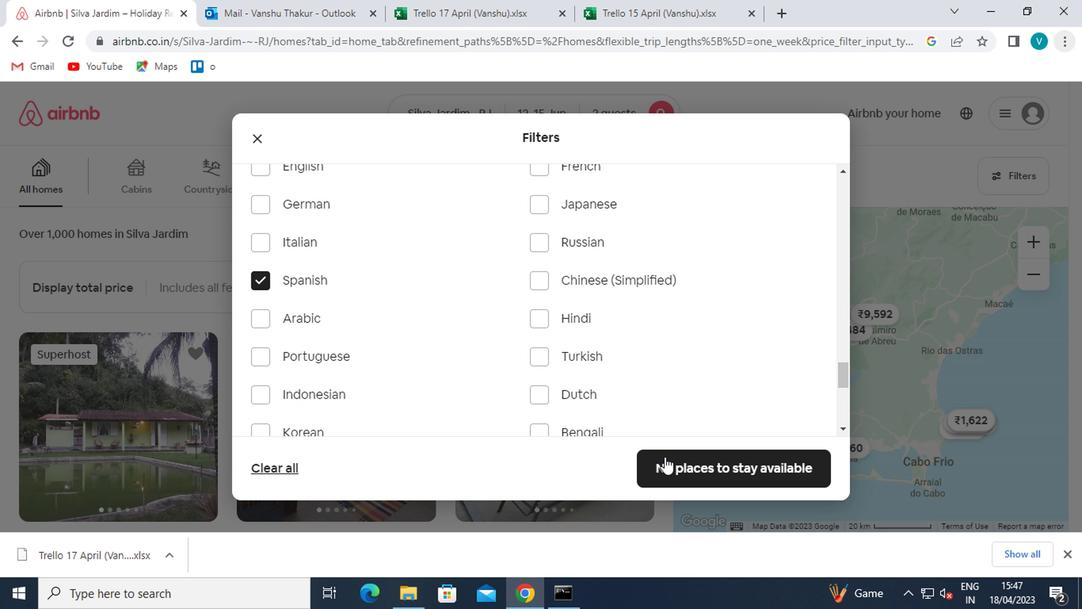 
Action: Mouse pressed left at (737, 456)
Screenshot: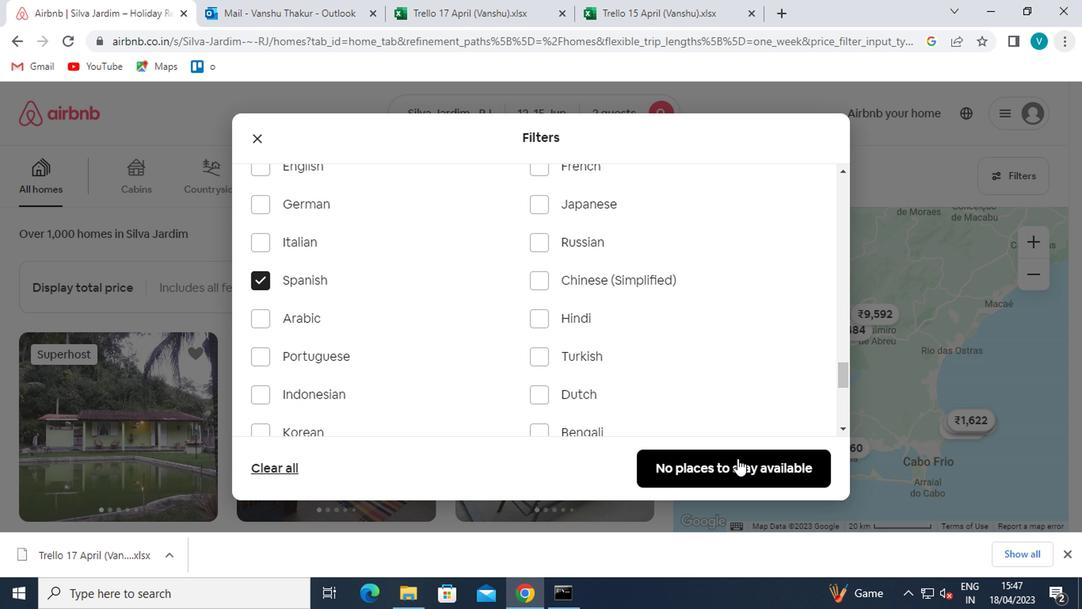 
Action: Mouse moved to (716, 412)
Screenshot: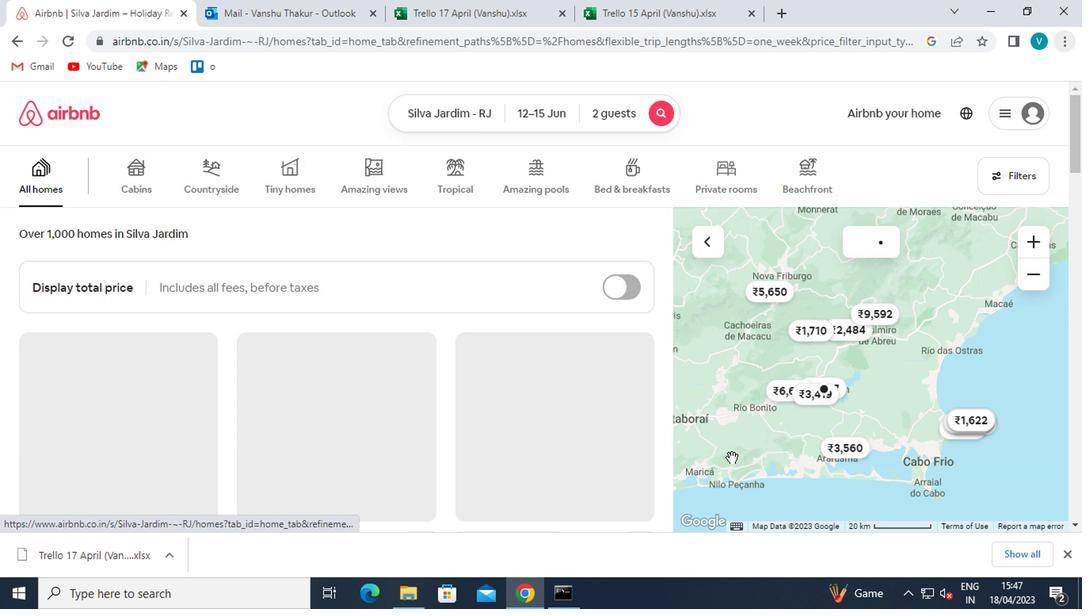 
